 Task: Look for space in Lianyuan, China from 4th June, 2023 to 15th June, 2023 for 2 adults in price range Rs.10000 to Rs.15000. Place can be entire place with 1  bedroom having 1 bed and 1 bathroom. Property type can be house, flat, guest house, hotel. Booking option can be shelf check-in. Required host language is Chinese (Simplified).
Action: Mouse moved to (414, 187)
Screenshot: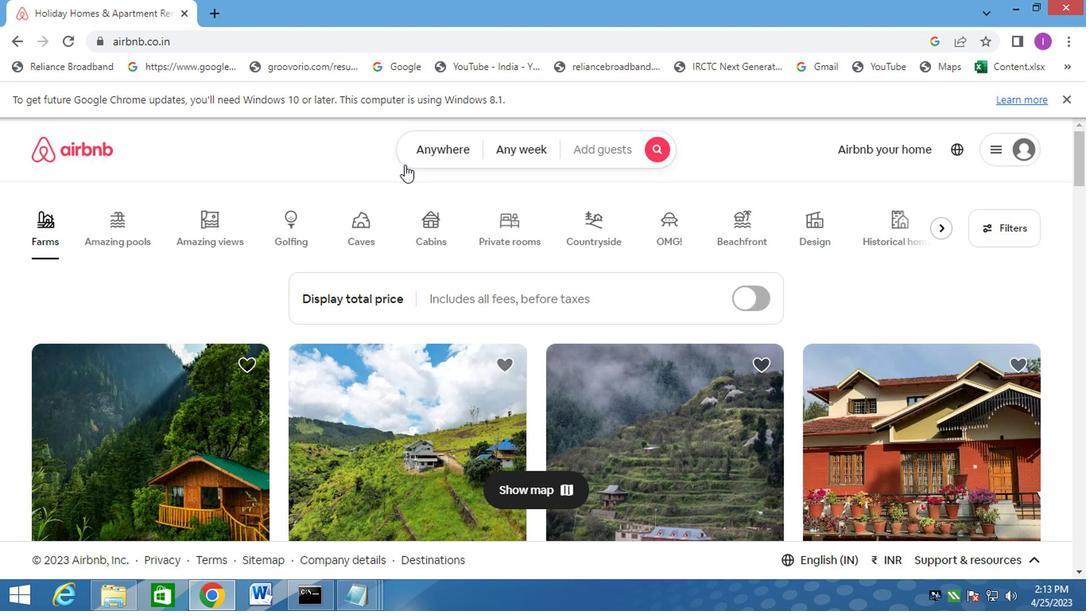 
Action: Mouse pressed left at (414, 187)
Screenshot: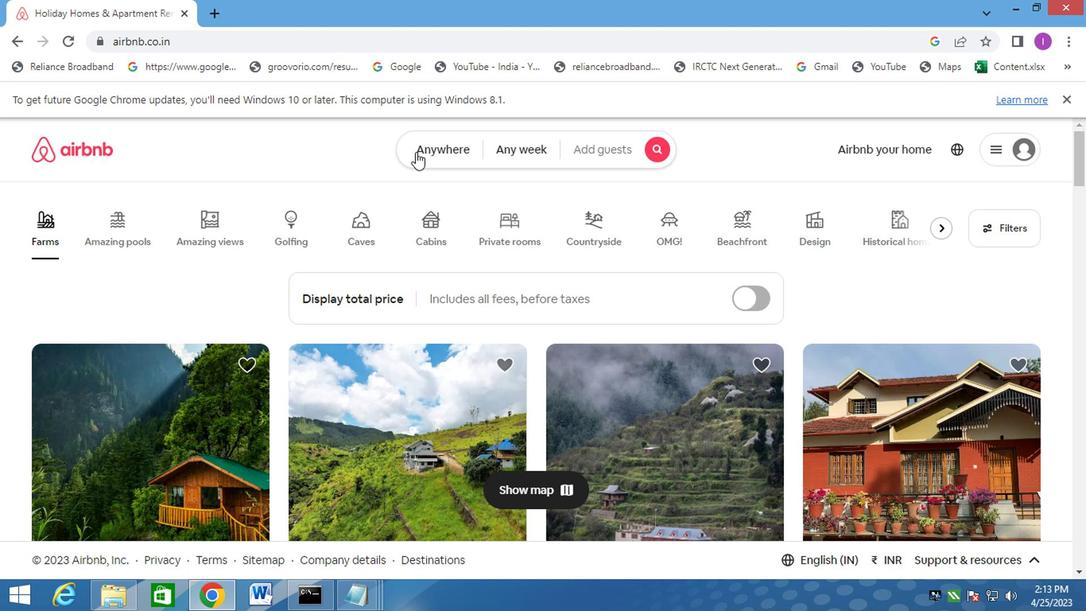 
Action: Mouse moved to (229, 230)
Screenshot: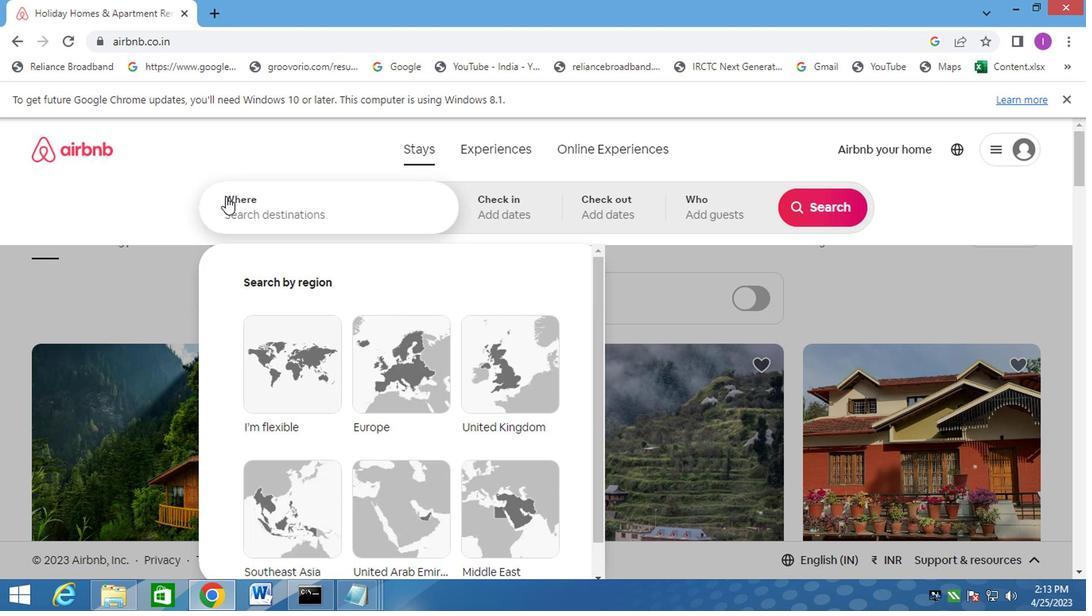 
Action: Mouse pressed left at (229, 230)
Screenshot: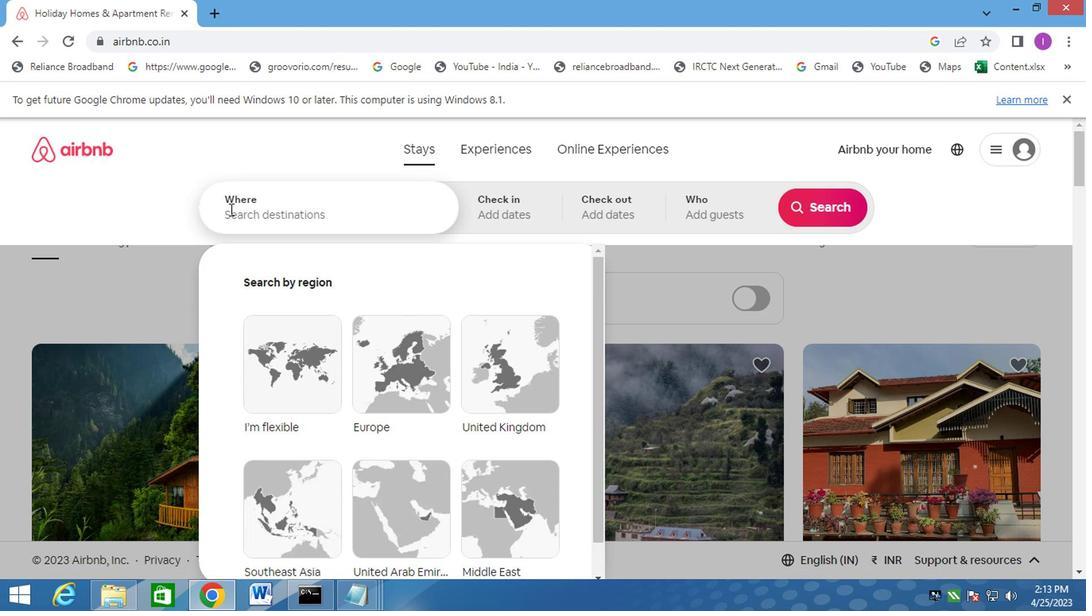 
Action: Mouse moved to (225, 236)
Screenshot: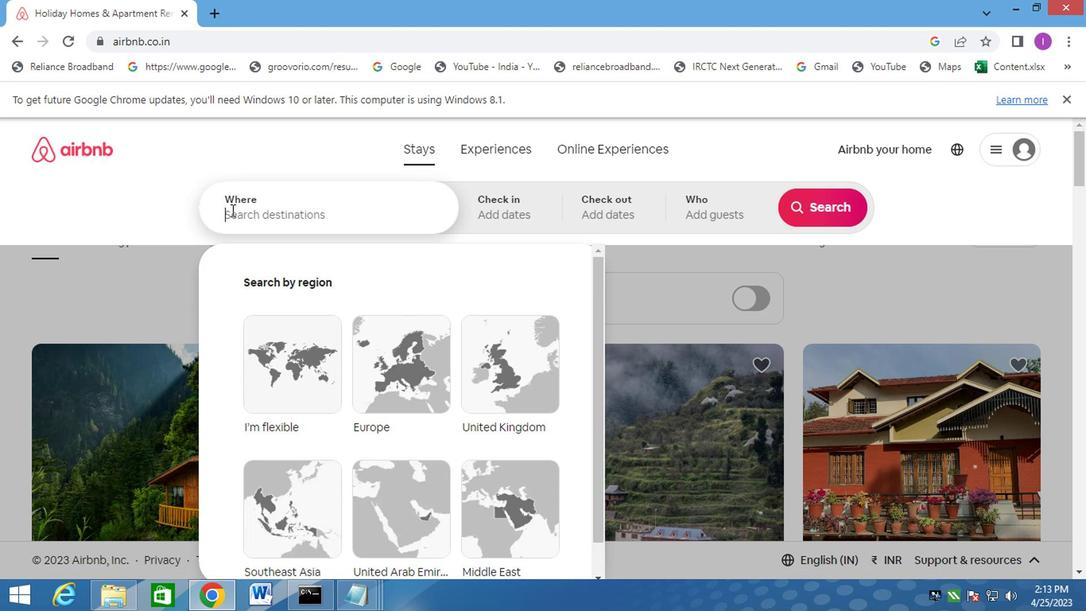 
Action: Key pressed <Key.shift>LIANYUAN
Screenshot: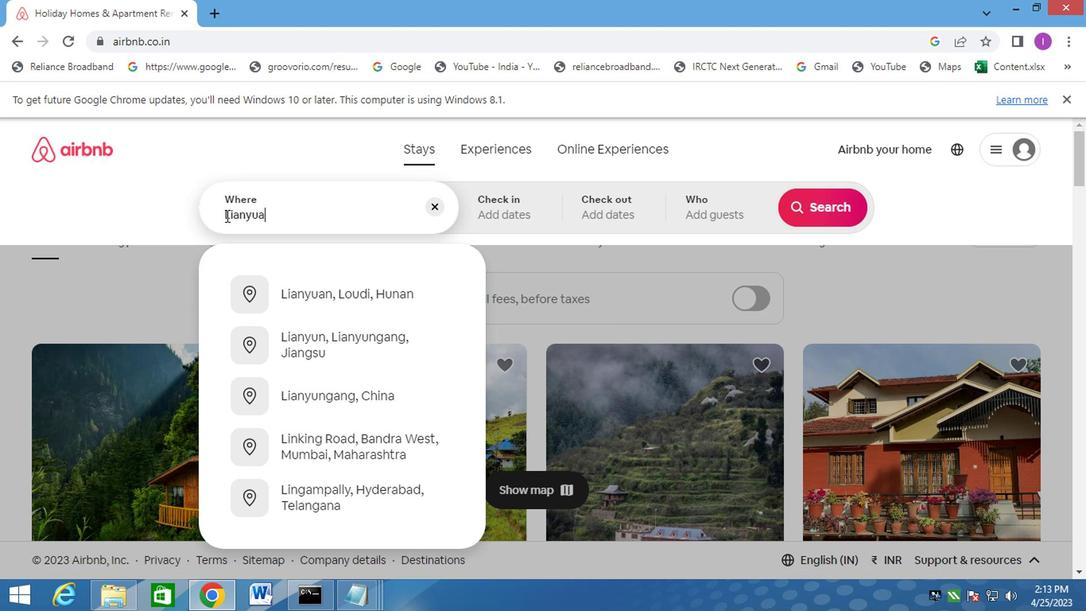 
Action: Mouse moved to (211, 243)
Screenshot: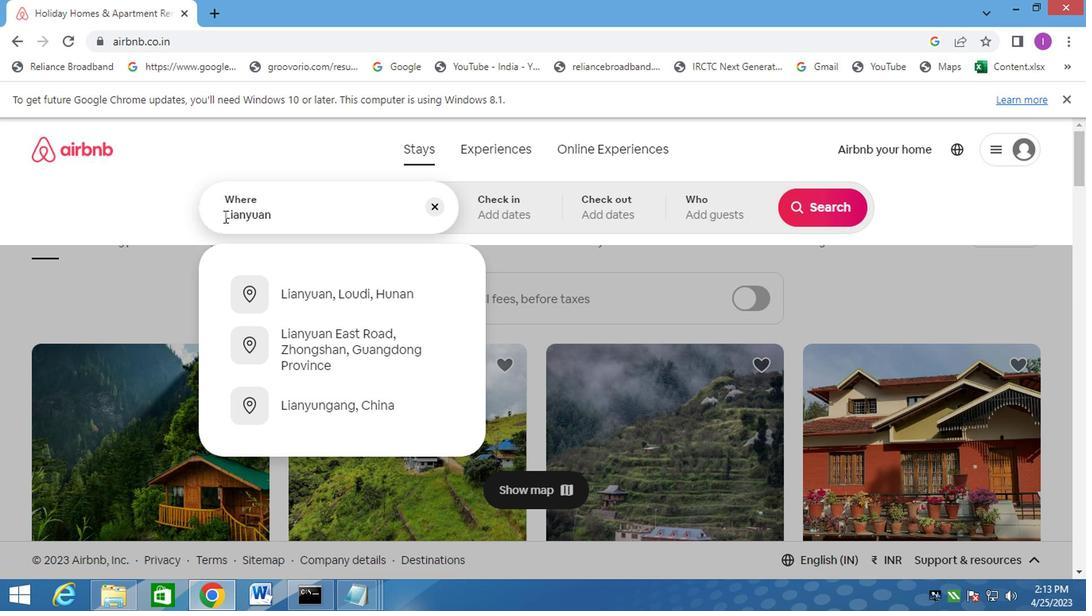 
Action: Key pressed ,CHINA
Screenshot: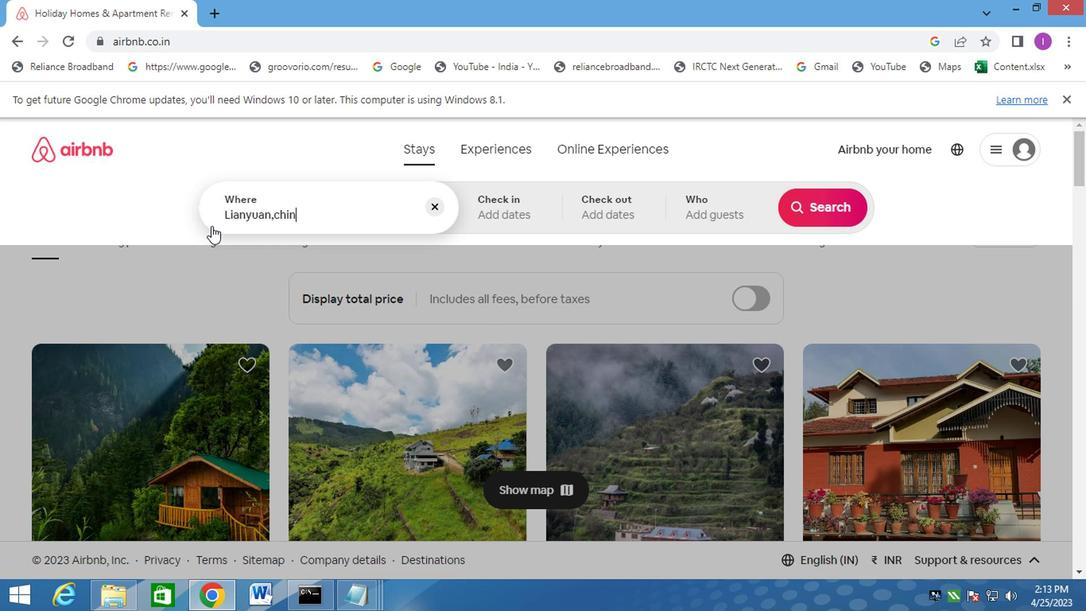 
Action: Mouse moved to (495, 228)
Screenshot: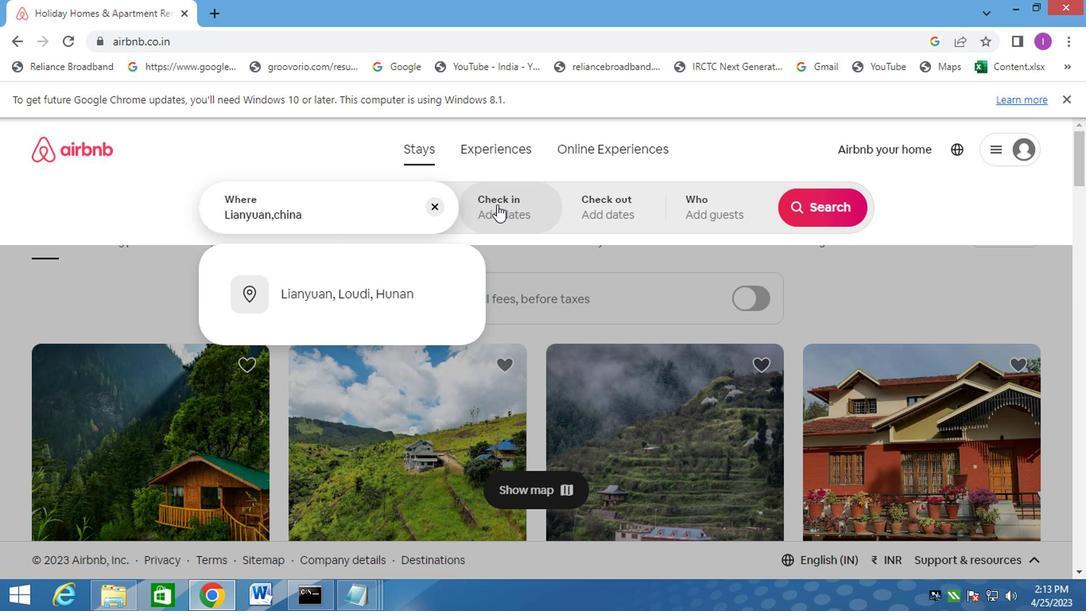
Action: Mouse pressed left at (495, 228)
Screenshot: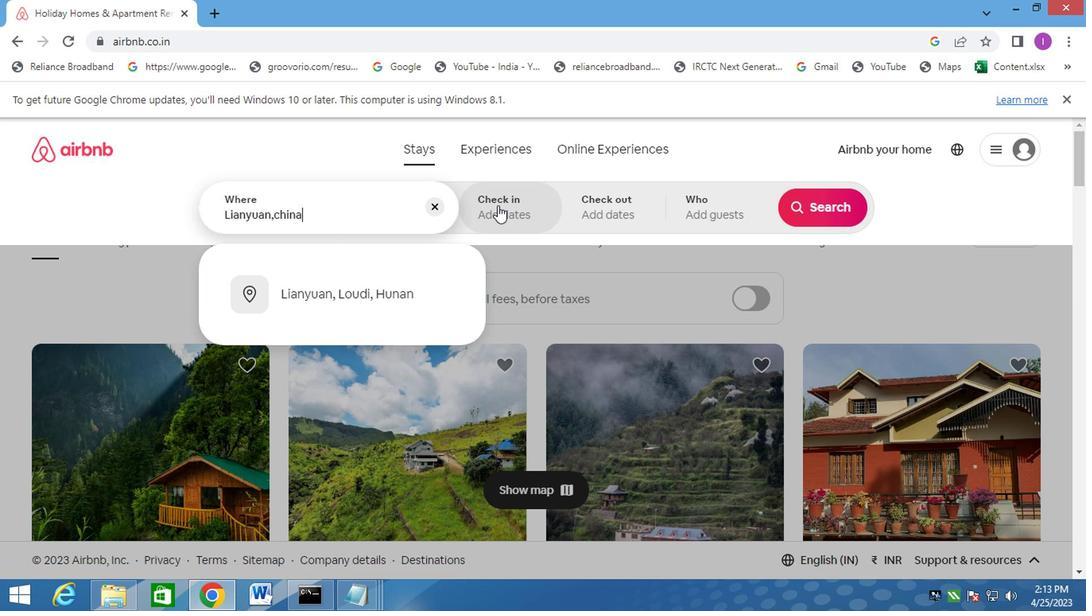 
Action: Mouse moved to (803, 328)
Screenshot: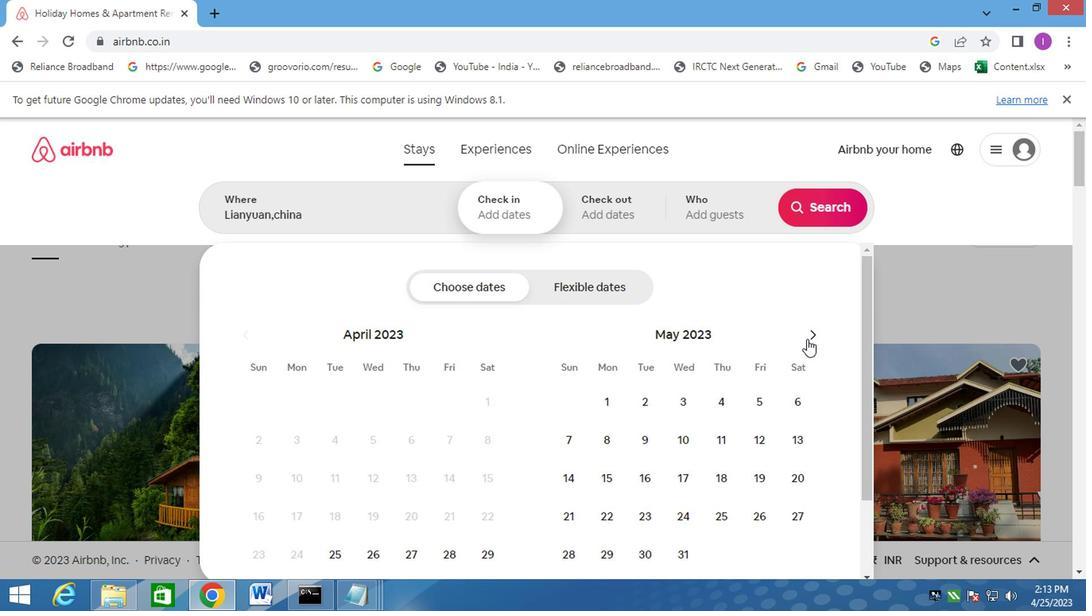 
Action: Mouse pressed left at (803, 328)
Screenshot: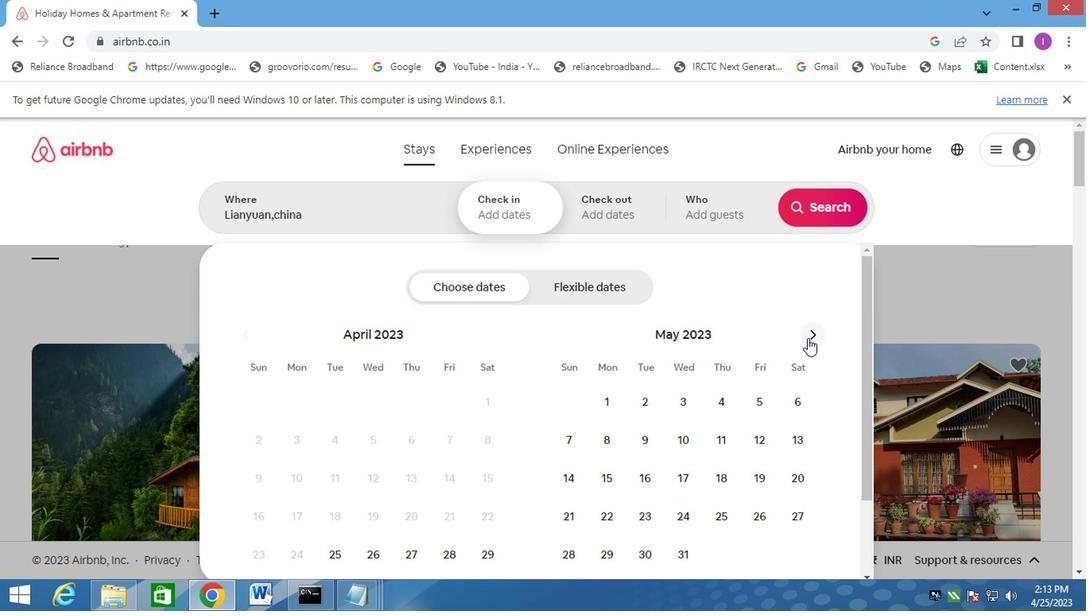 
Action: Mouse pressed left at (803, 328)
Screenshot: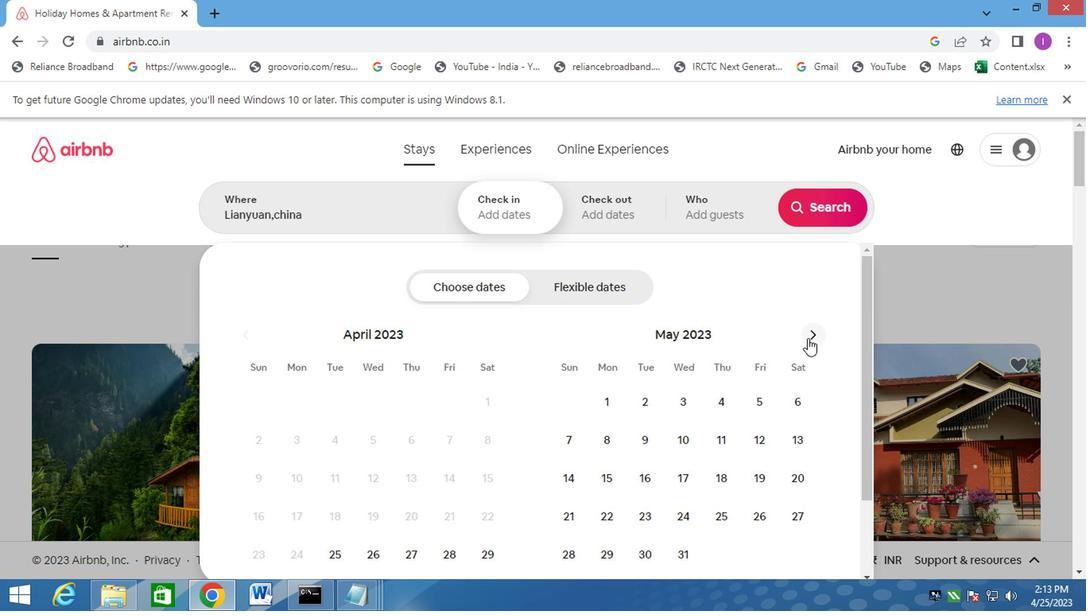 
Action: Mouse moved to (563, 403)
Screenshot: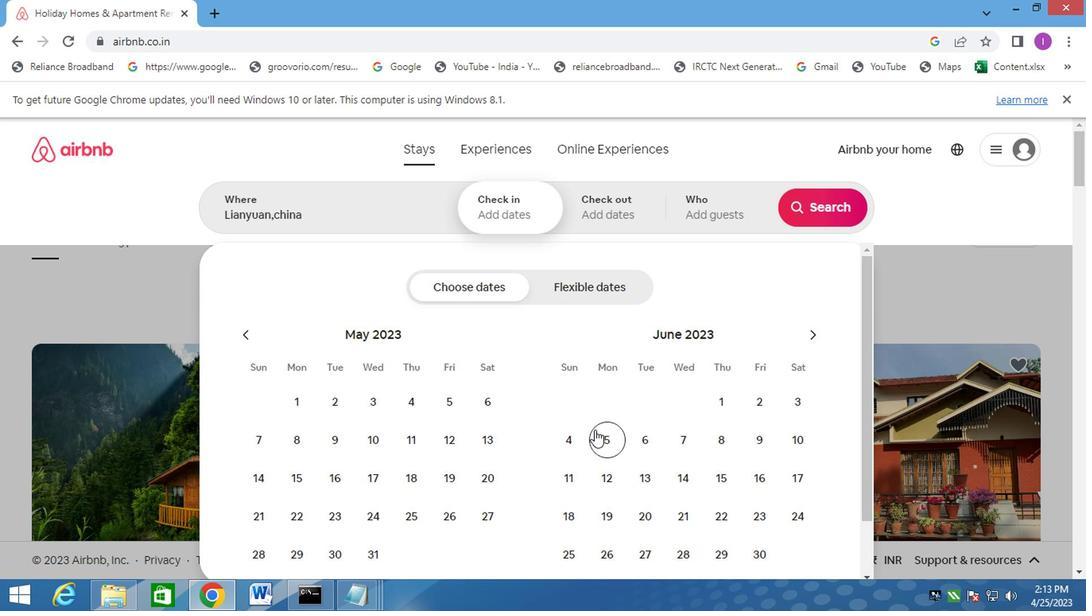 
Action: Mouse pressed left at (563, 403)
Screenshot: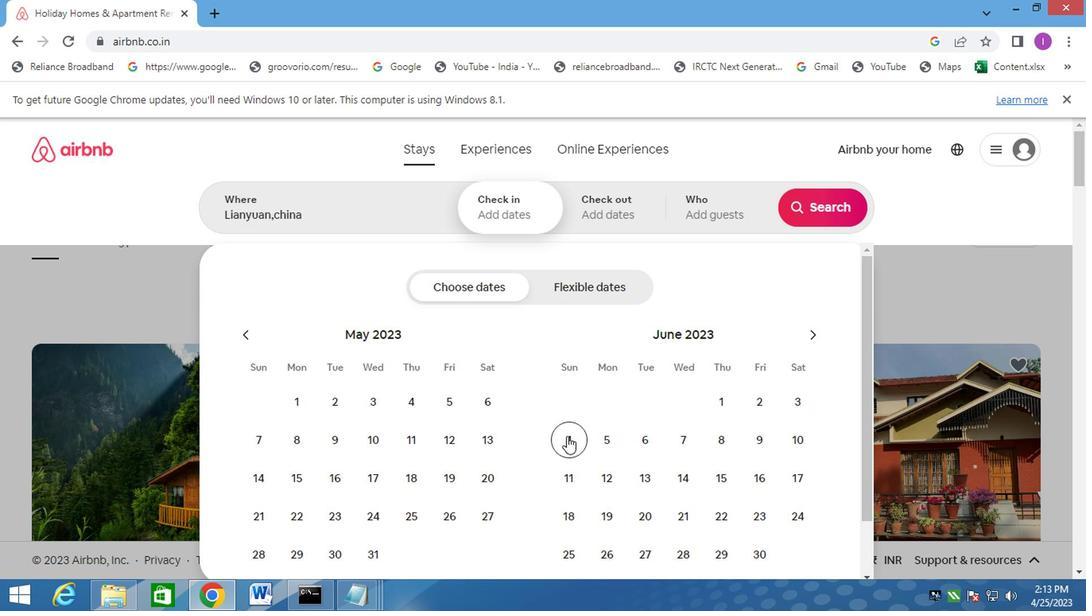 
Action: Mouse moved to (720, 435)
Screenshot: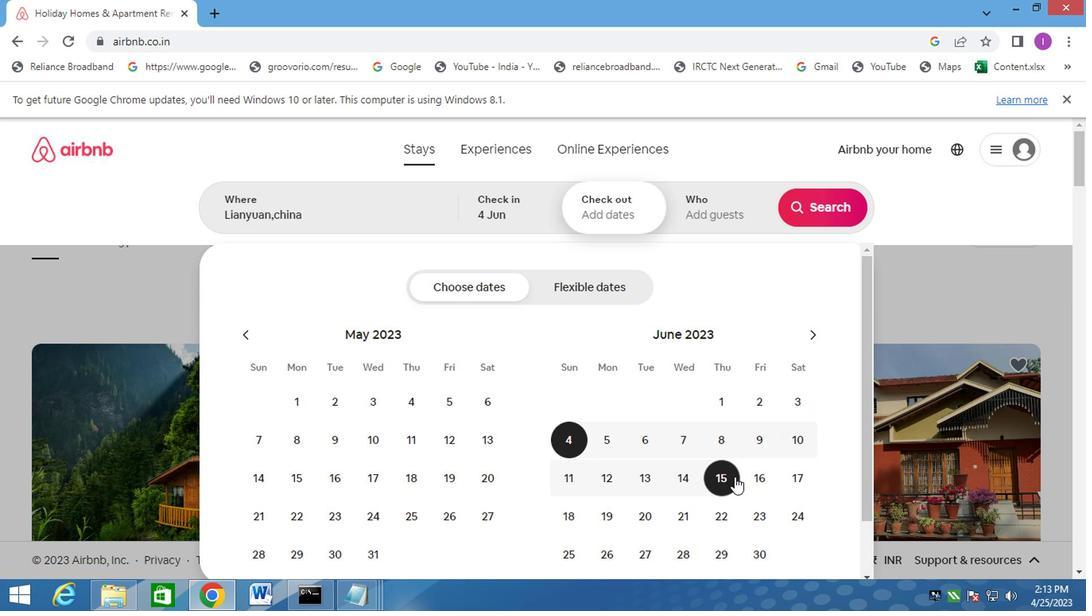 
Action: Mouse pressed left at (720, 435)
Screenshot: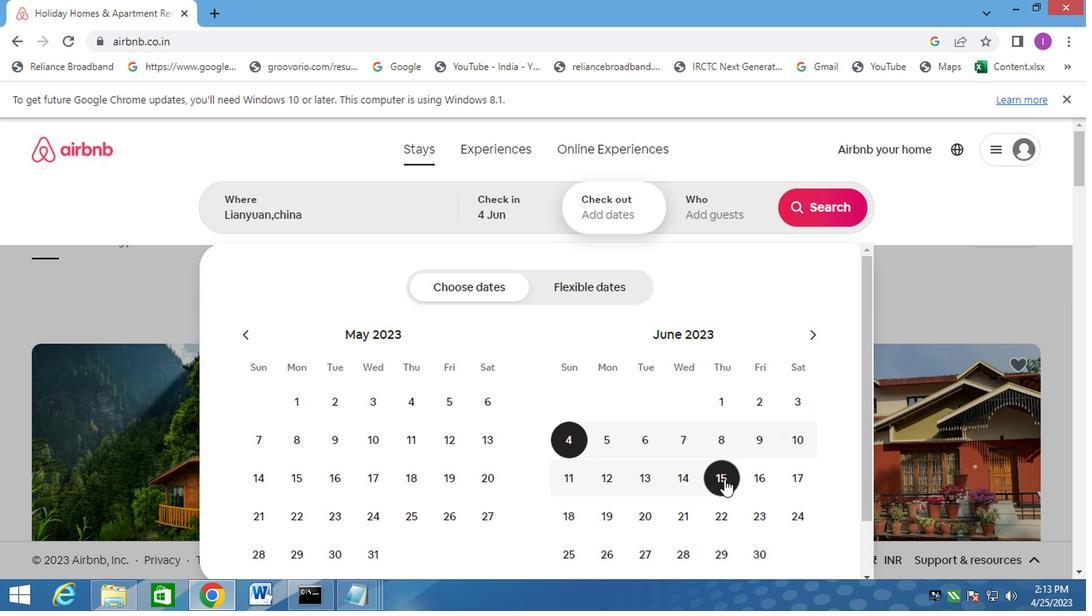 
Action: Mouse moved to (722, 238)
Screenshot: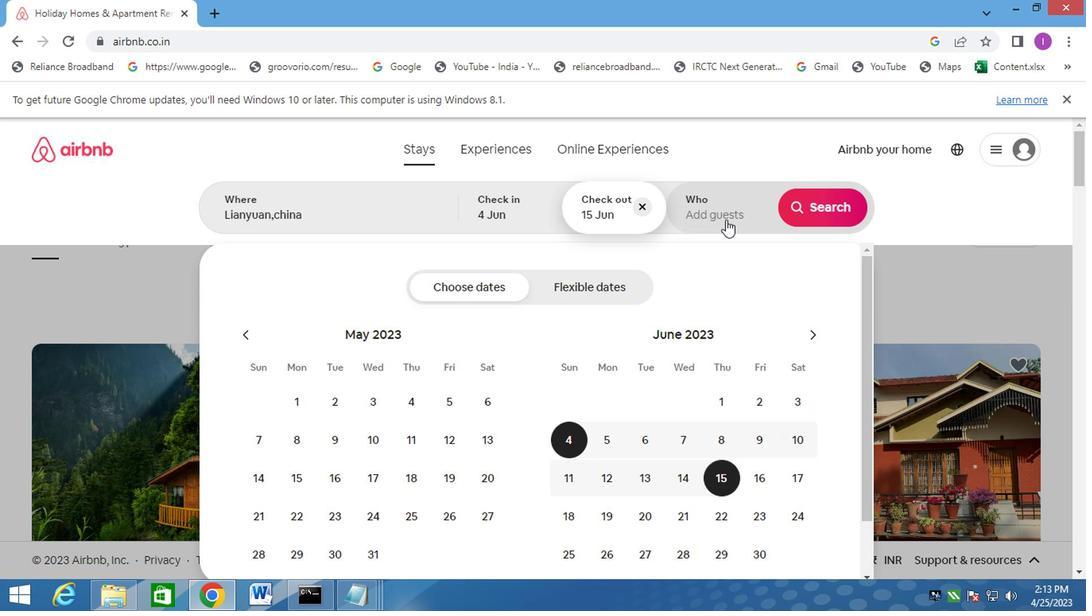 
Action: Mouse pressed left at (722, 238)
Screenshot: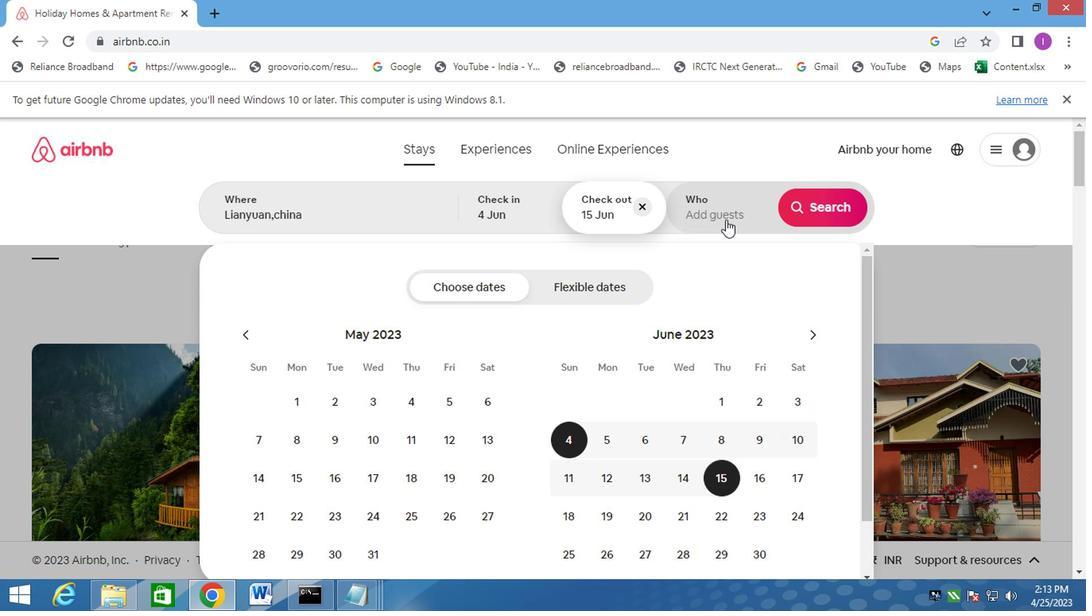 
Action: Mouse moved to (823, 288)
Screenshot: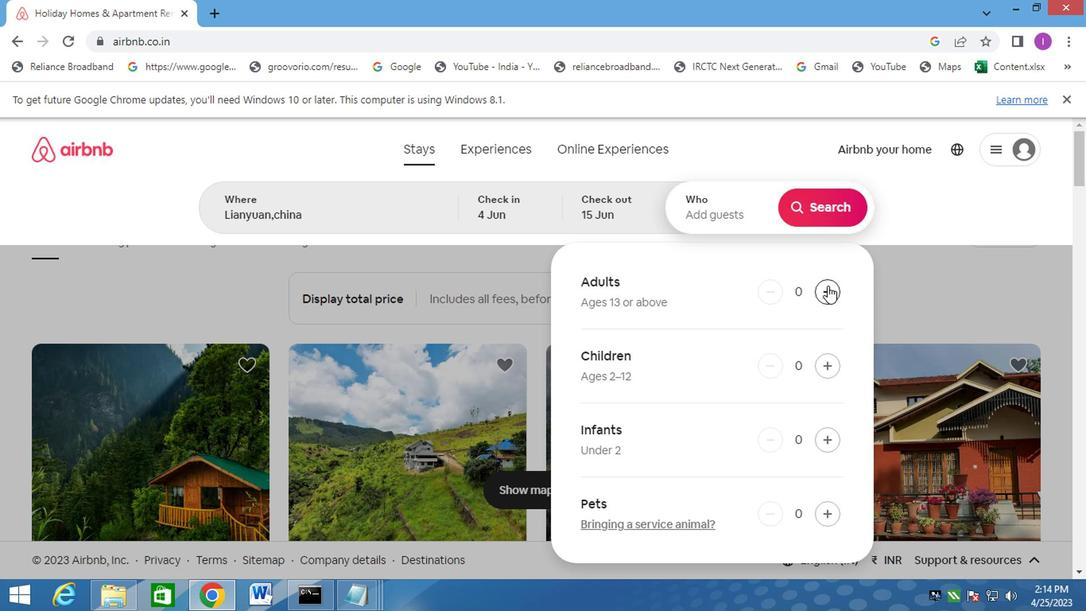 
Action: Mouse pressed left at (823, 288)
Screenshot: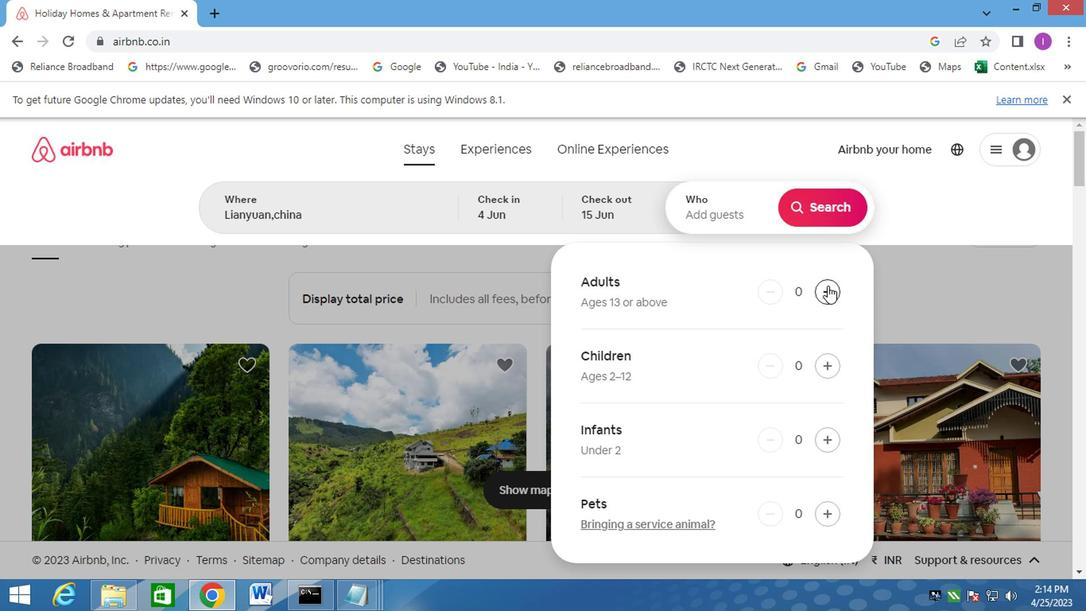 
Action: Mouse pressed left at (823, 288)
Screenshot: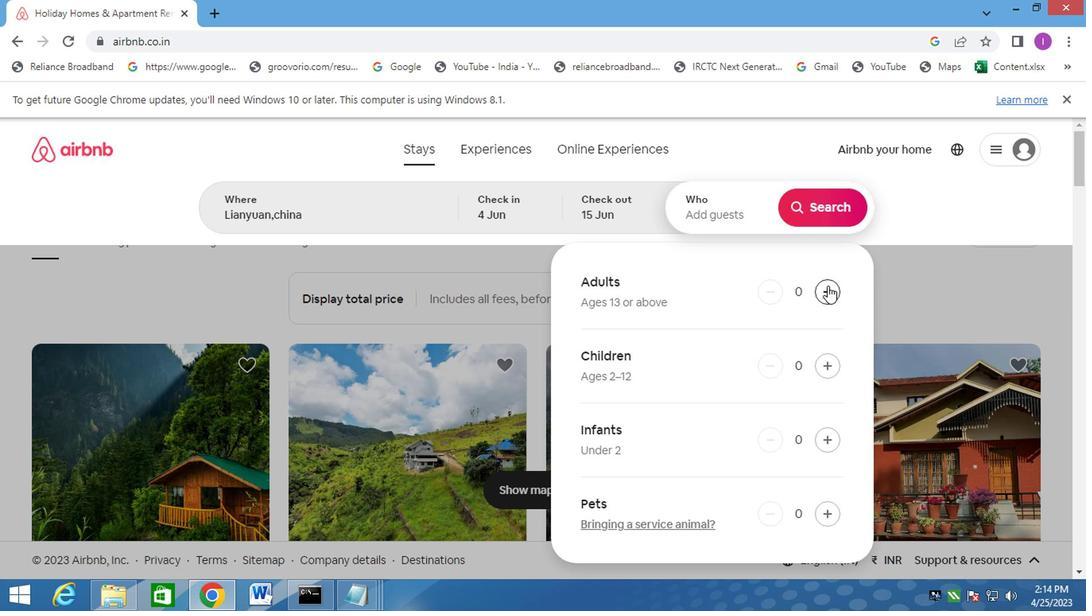 
Action: Mouse moved to (826, 237)
Screenshot: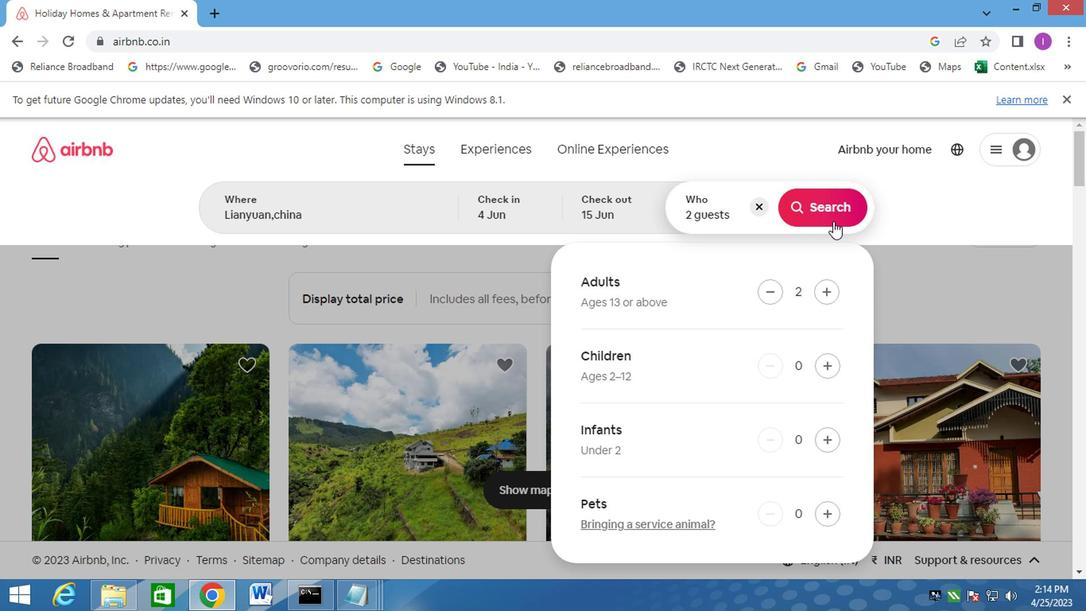 
Action: Mouse pressed left at (826, 237)
Screenshot: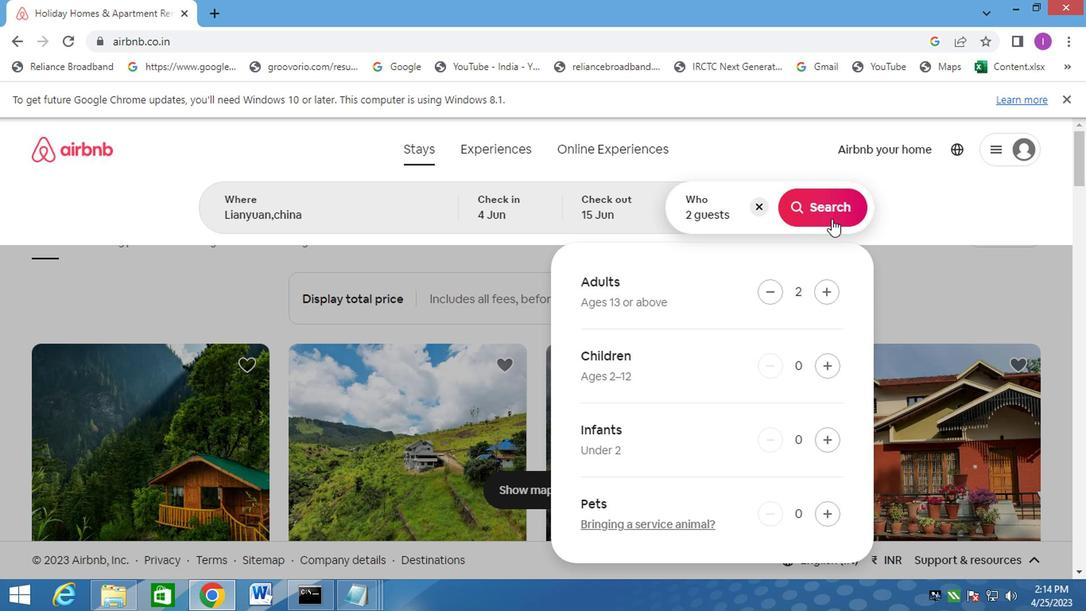 
Action: Mouse moved to (1014, 191)
Screenshot: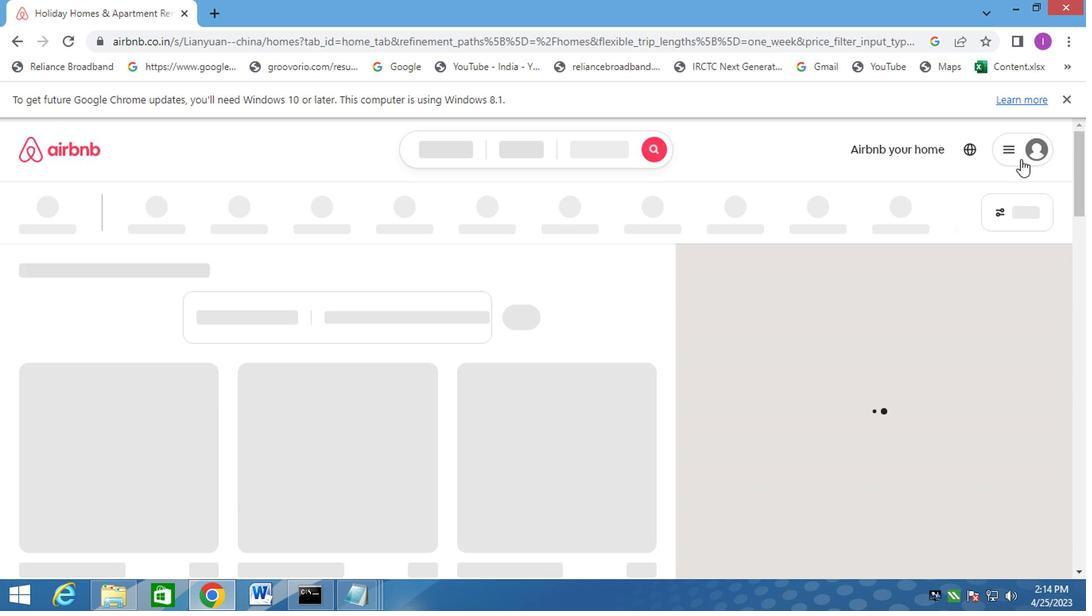 
Action: Mouse pressed left at (1014, 191)
Screenshot: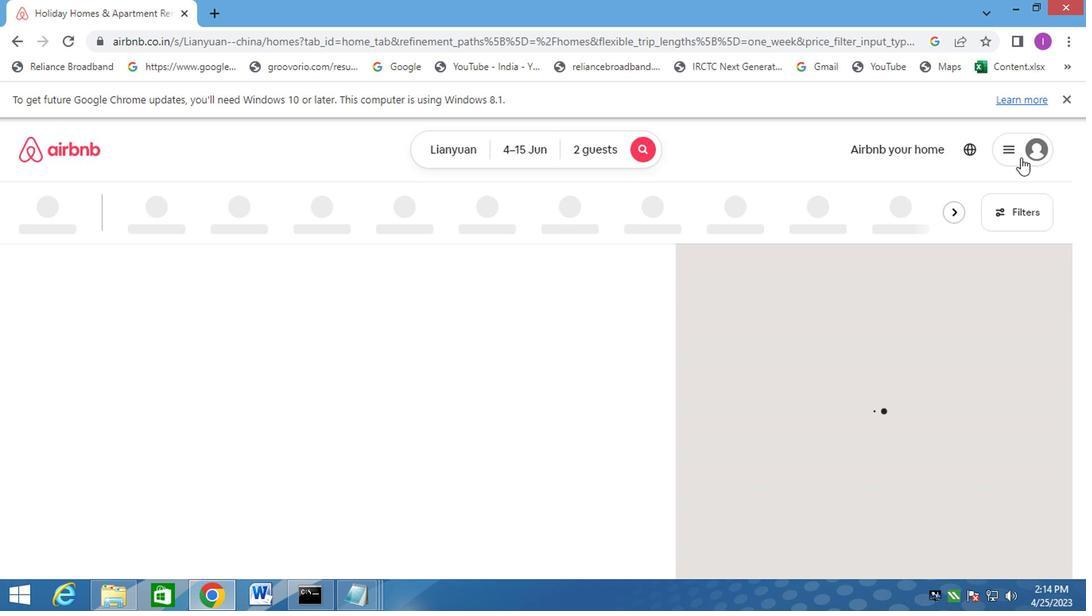 
Action: Mouse moved to (780, 201)
Screenshot: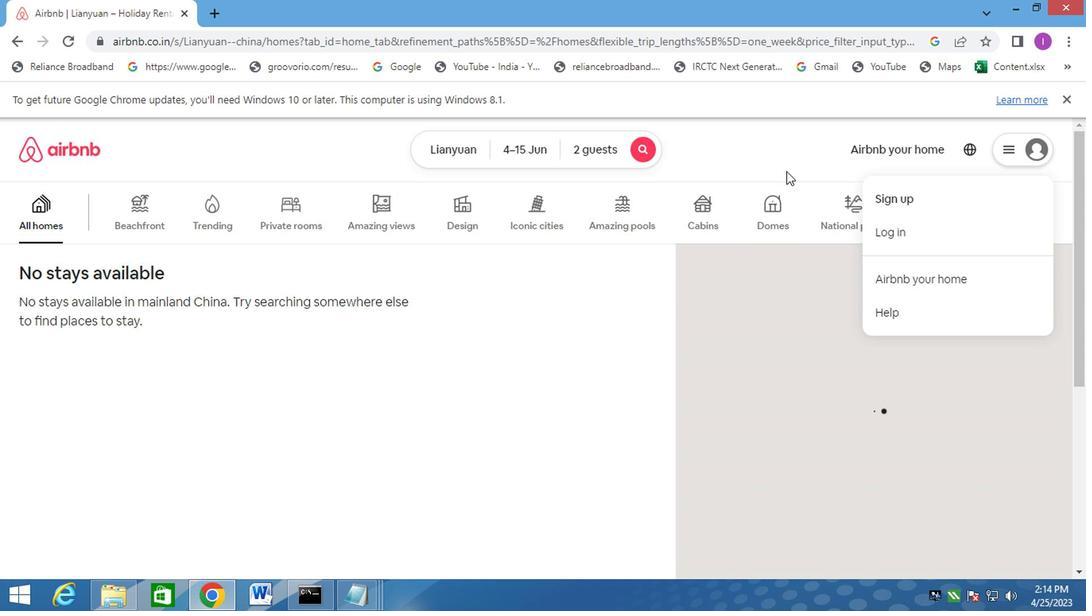
Action: Mouse pressed left at (780, 201)
Screenshot: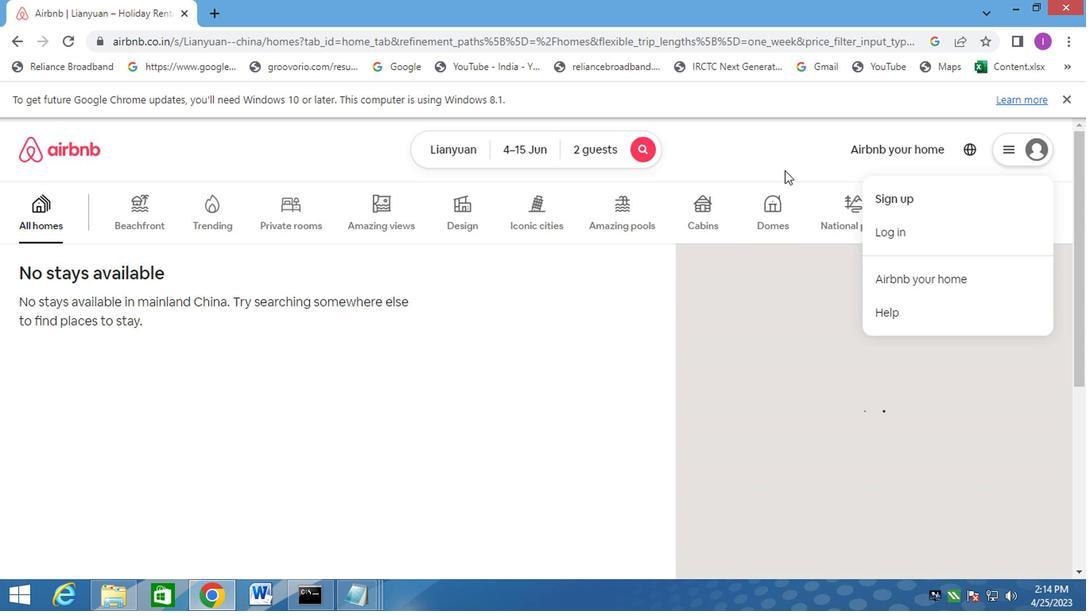 
Action: Mouse moved to (1022, 229)
Screenshot: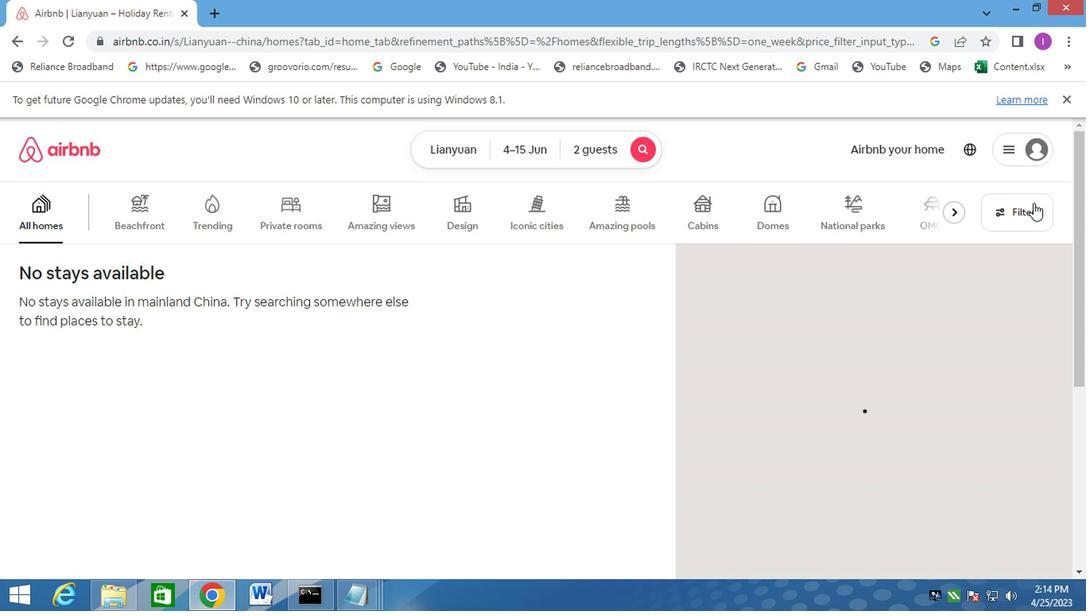 
Action: Mouse pressed left at (1022, 229)
Screenshot: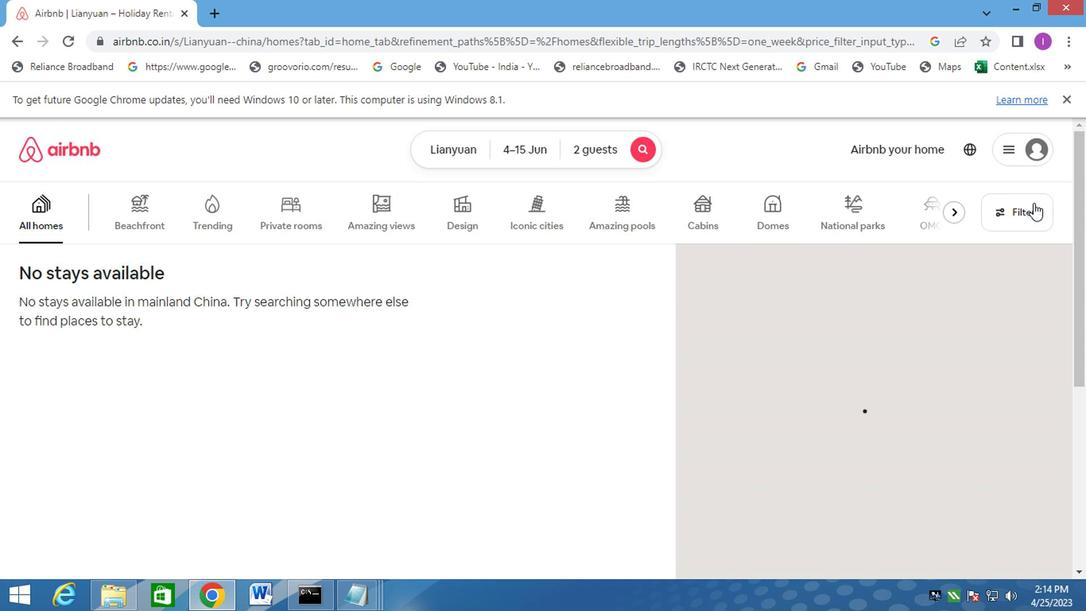 
Action: Mouse moved to (356, 313)
Screenshot: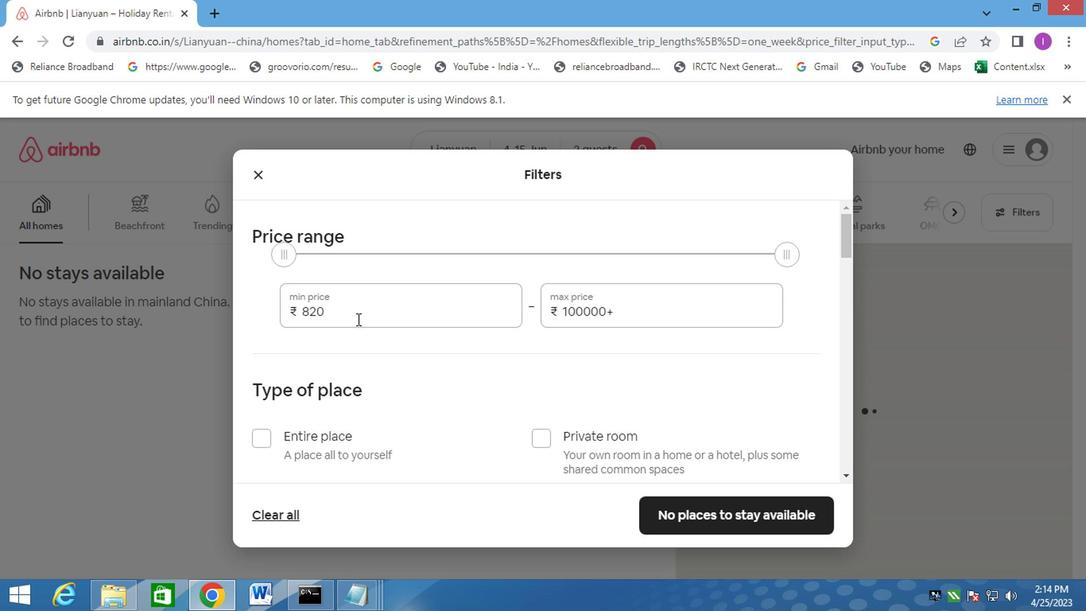 
Action: Mouse pressed left at (356, 313)
Screenshot: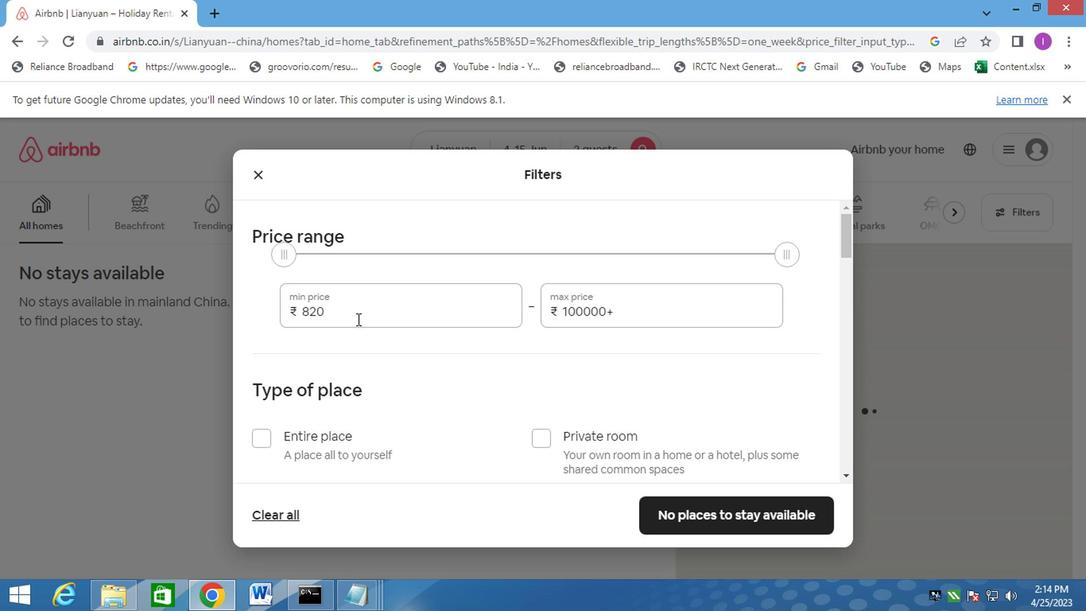 
Action: Mouse moved to (296, 311)
Screenshot: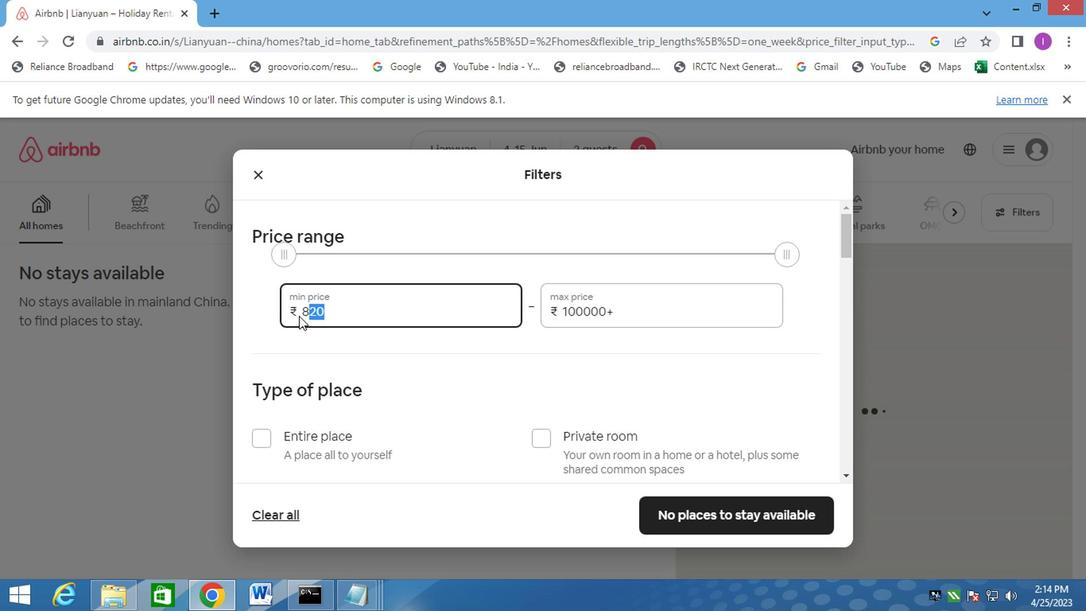 
Action: Mouse pressed left at (296, 311)
Screenshot: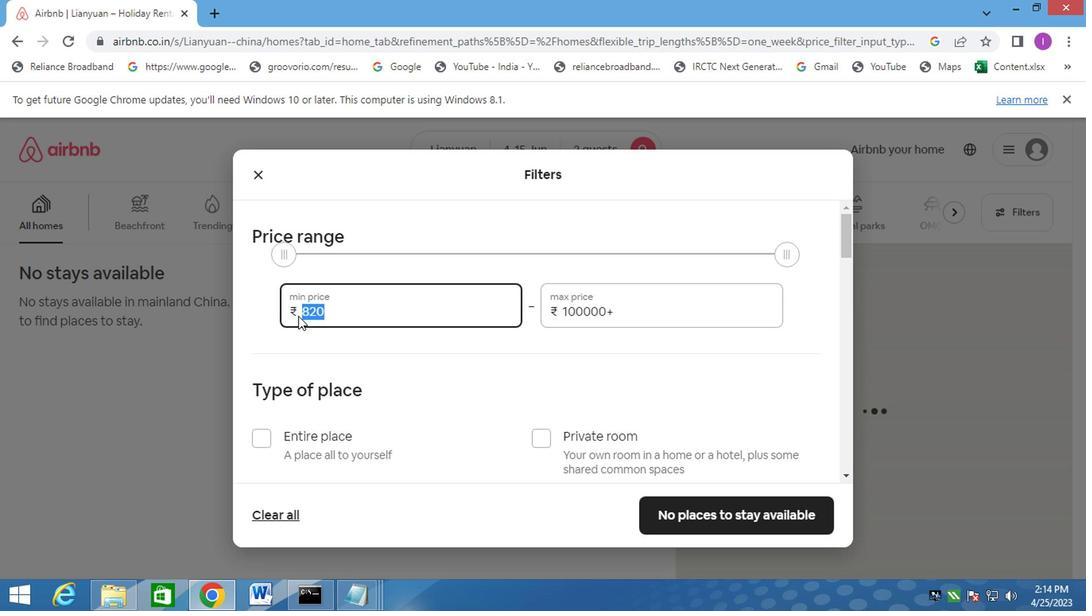 
Action: Mouse moved to (297, 309)
Screenshot: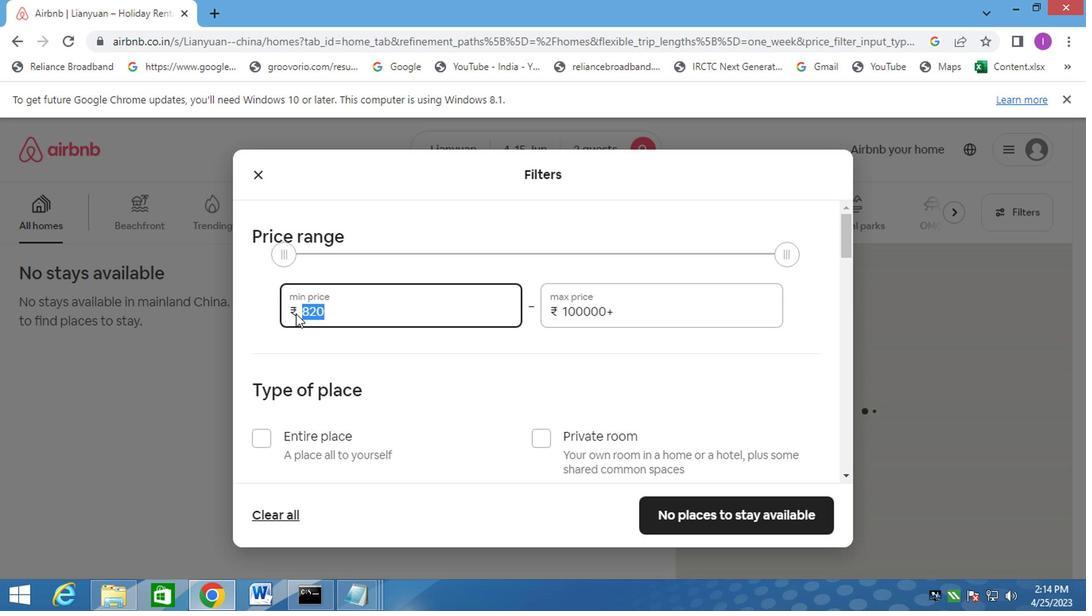 
Action: Key pressed 10000
Screenshot: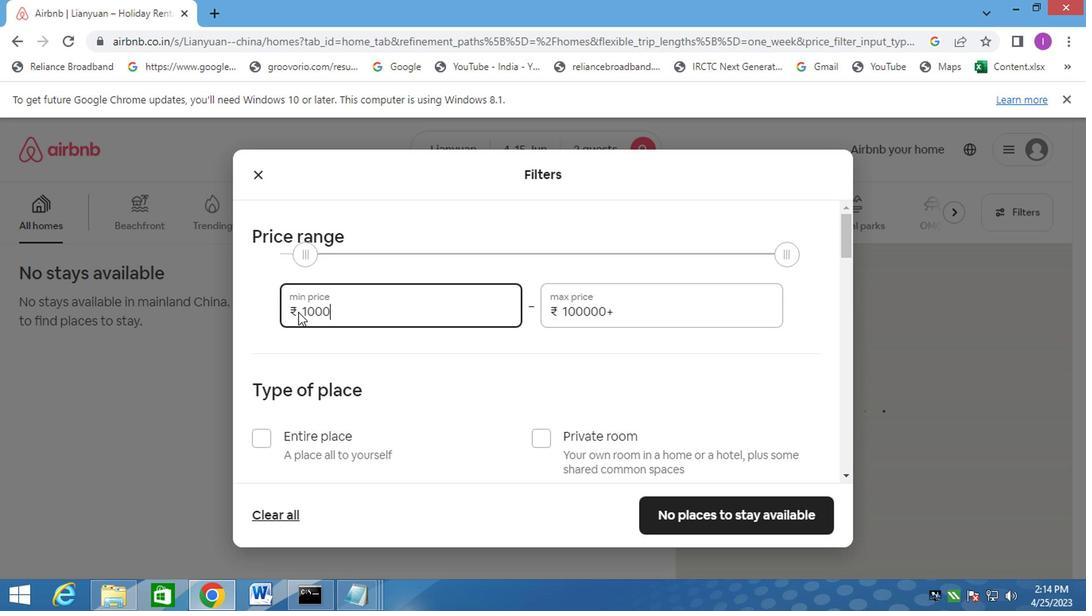 
Action: Mouse moved to (640, 309)
Screenshot: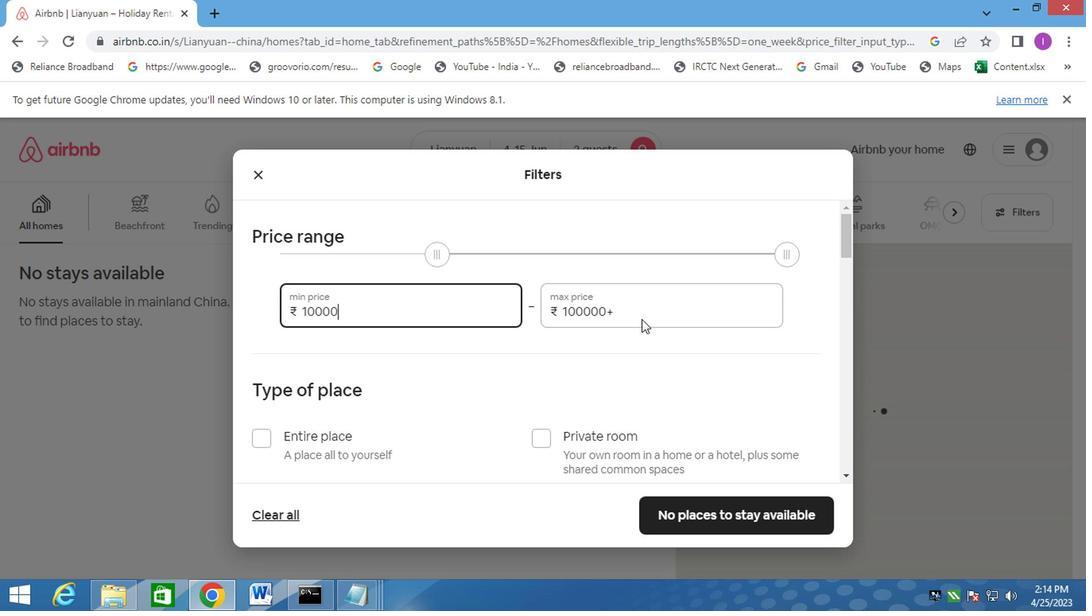 
Action: Mouse pressed left at (640, 309)
Screenshot: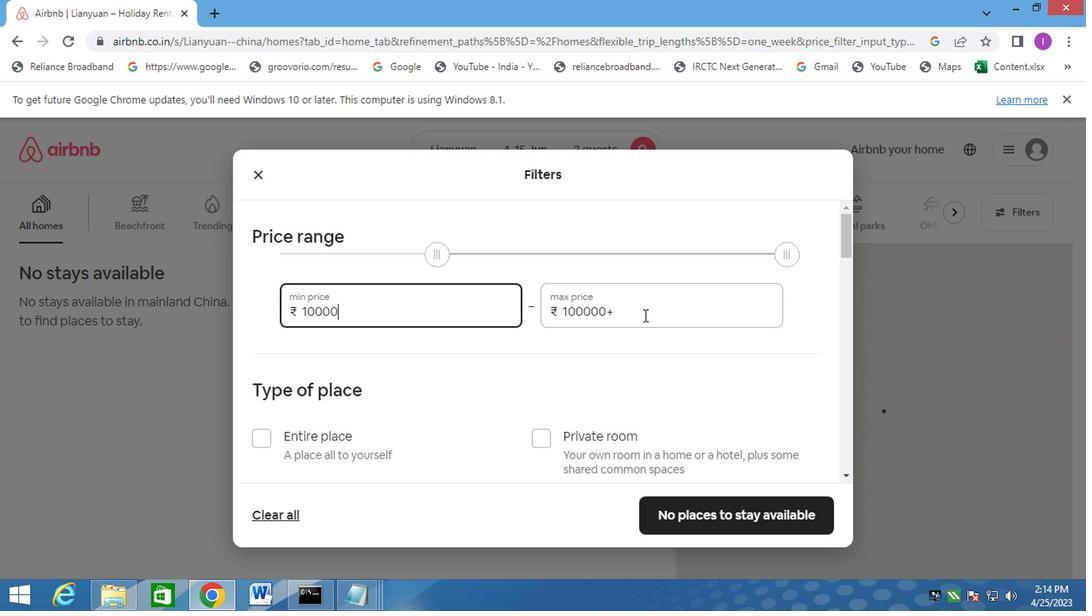 
Action: Mouse moved to (549, 306)
Screenshot: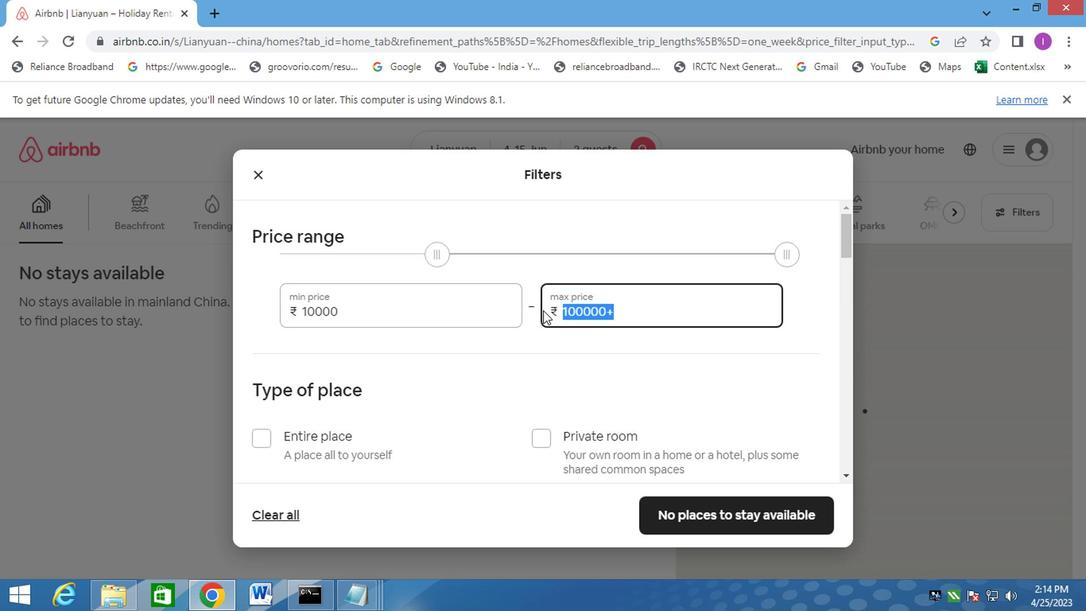 
Action: Key pressed 15000
Screenshot: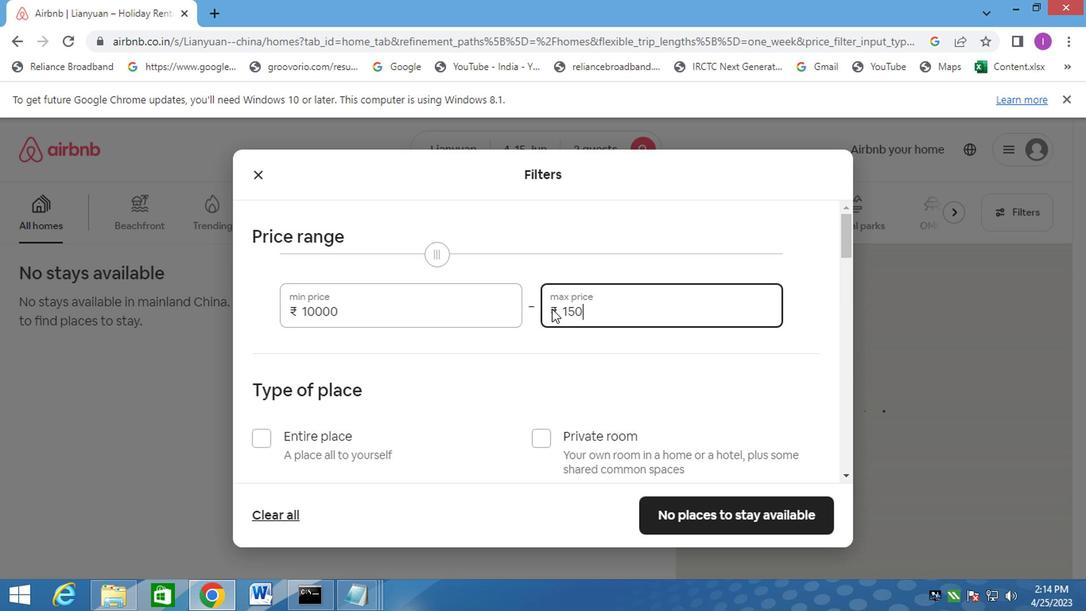 
Action: Mouse moved to (262, 395)
Screenshot: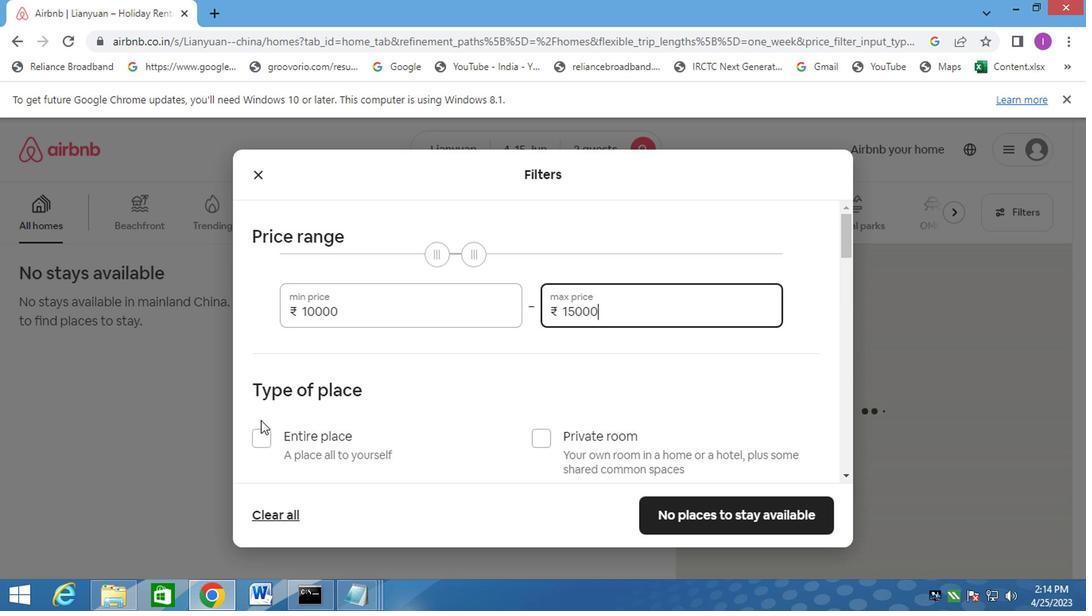 
Action: Mouse pressed left at (262, 395)
Screenshot: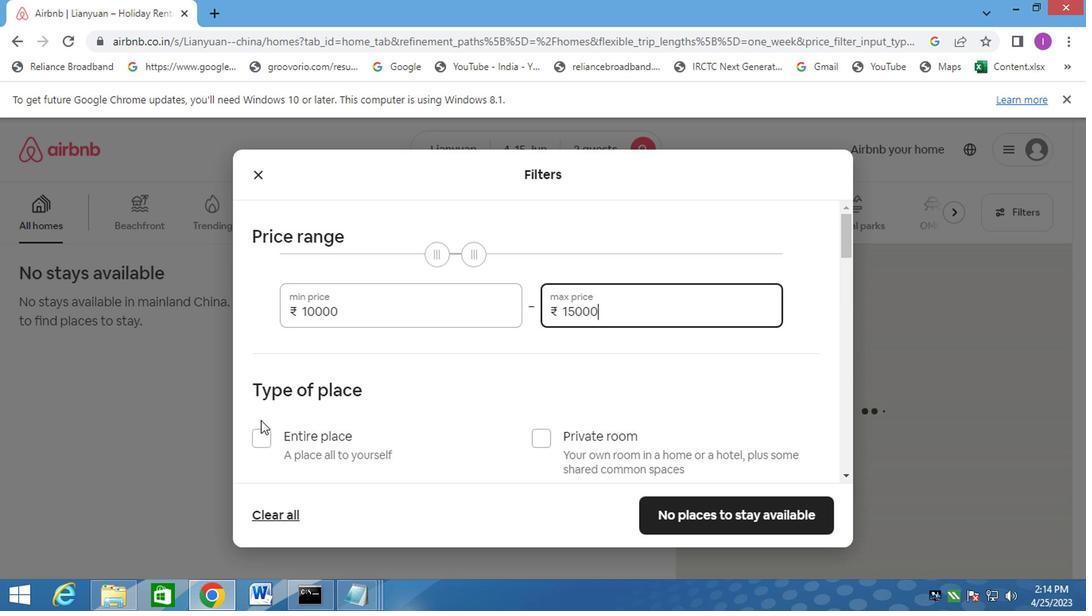 
Action: Mouse moved to (270, 401)
Screenshot: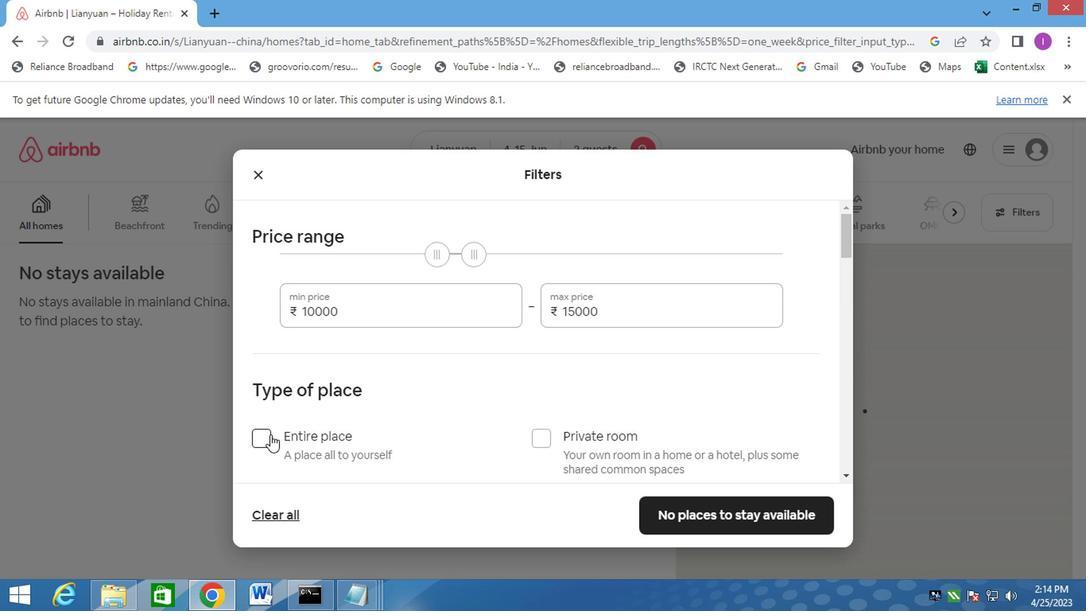 
Action: Mouse pressed left at (270, 401)
Screenshot: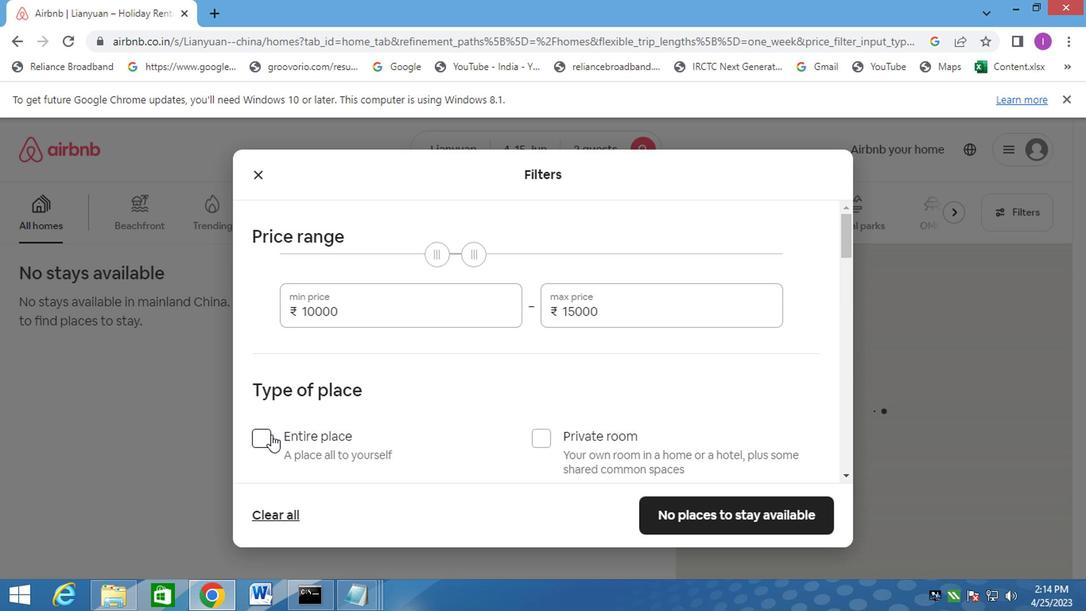 
Action: Mouse moved to (631, 301)
Screenshot: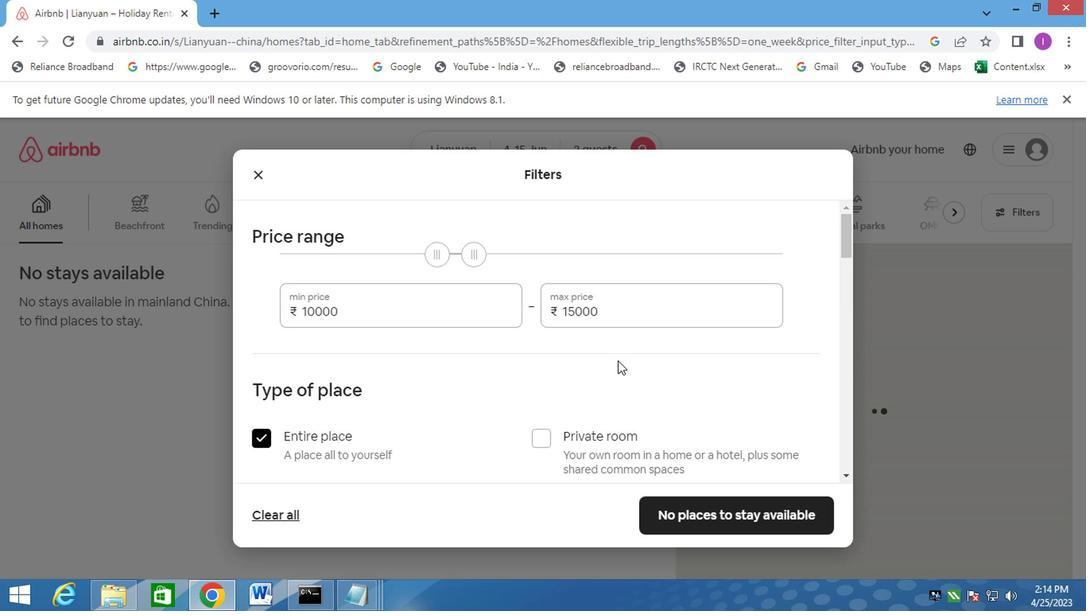 
Action: Mouse scrolled (631, 301) with delta (0, 0)
Screenshot: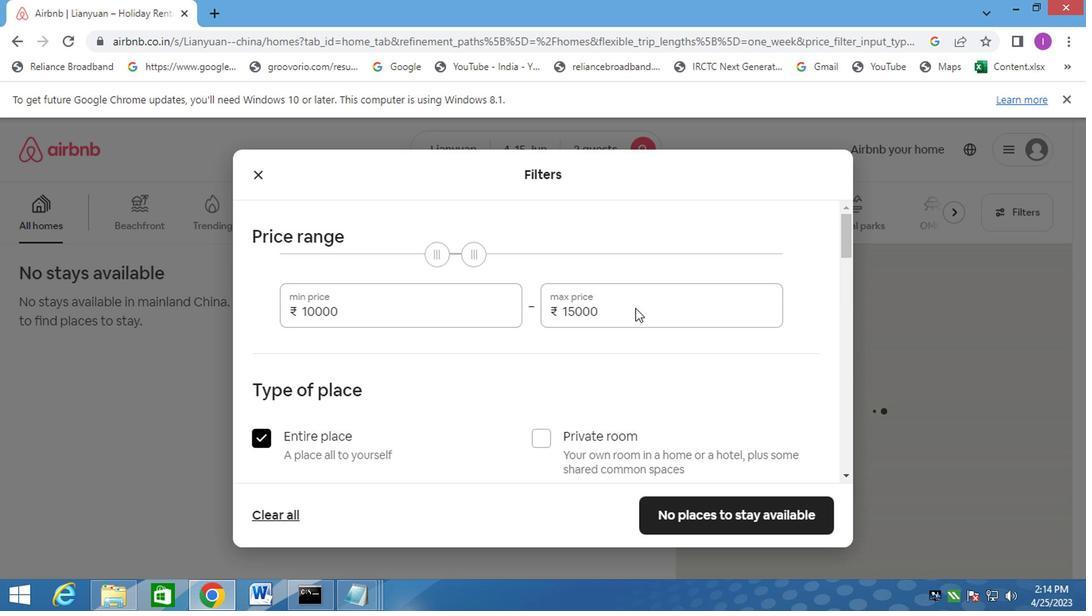 
Action: Mouse scrolled (631, 301) with delta (0, 0)
Screenshot: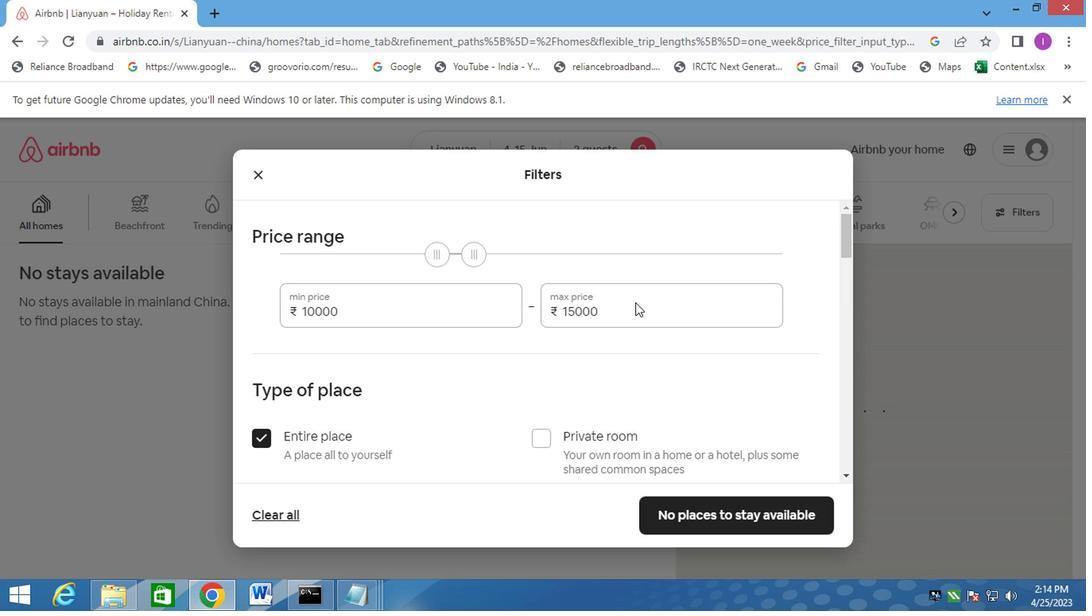 
Action: Mouse moved to (520, 306)
Screenshot: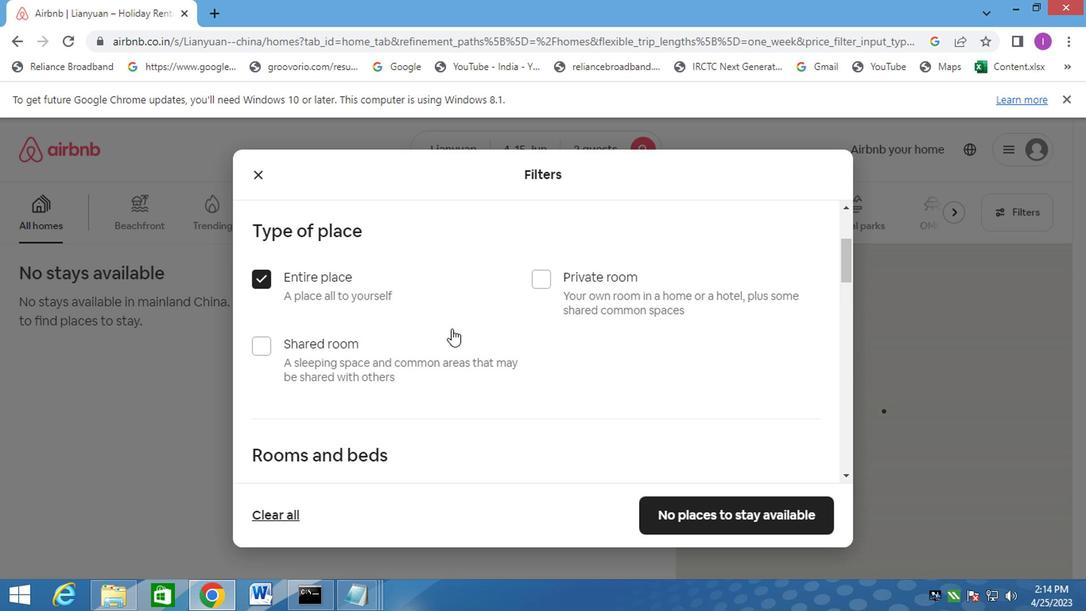 
Action: Mouse scrolled (520, 305) with delta (0, 0)
Screenshot: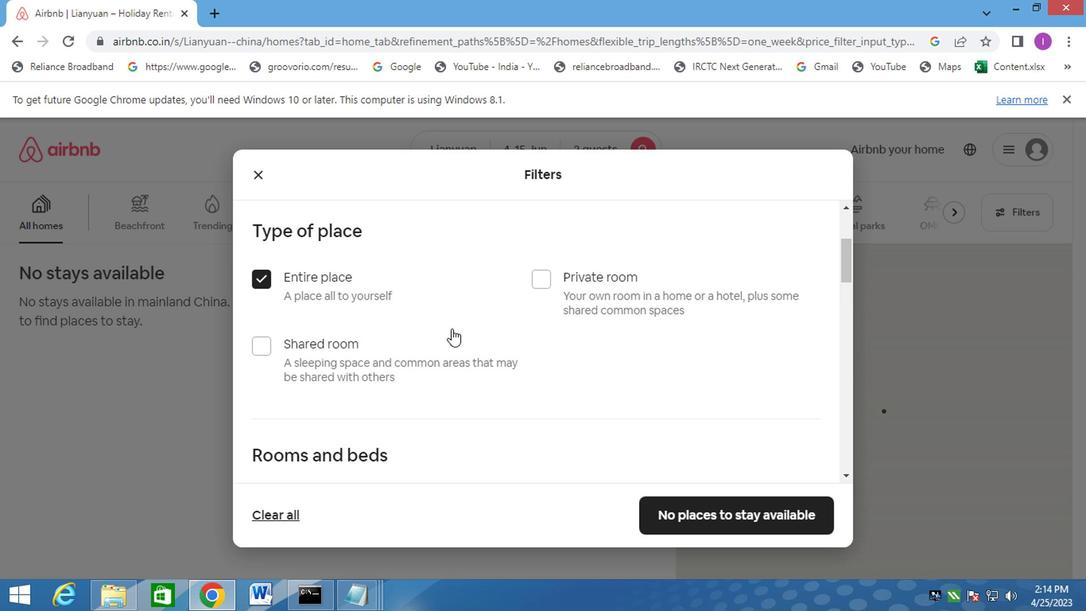 
Action: Mouse moved to (530, 307)
Screenshot: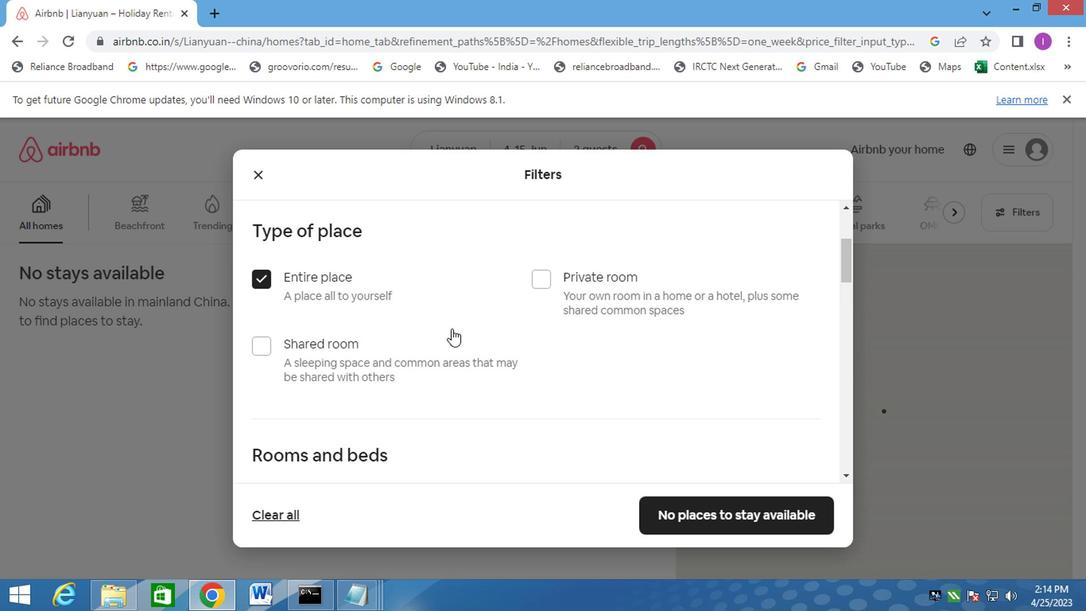 
Action: Mouse scrolled (530, 306) with delta (0, 0)
Screenshot: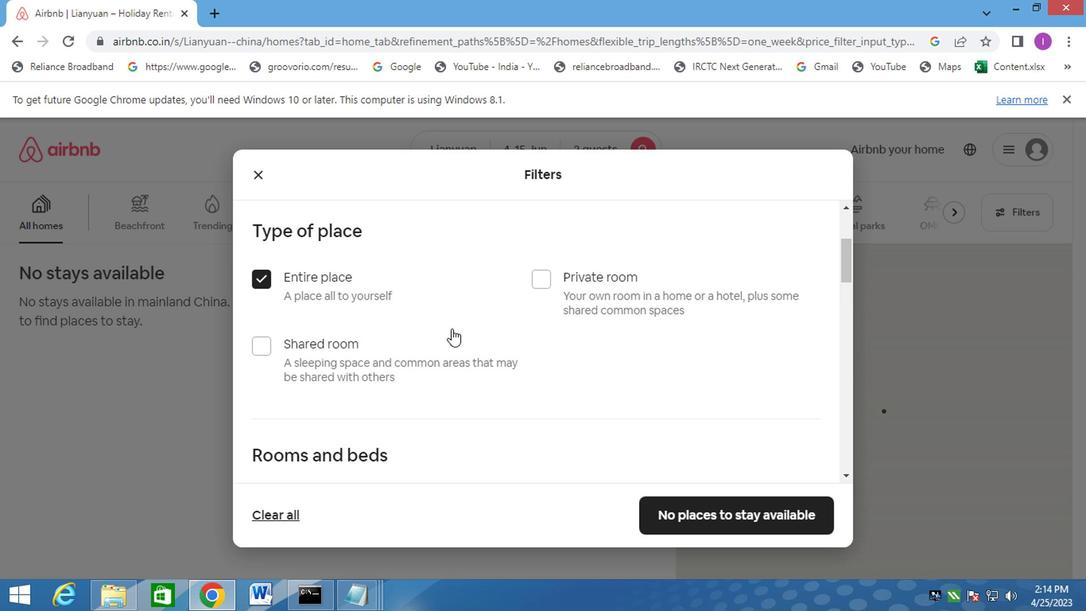 
Action: Mouse moved to (541, 311)
Screenshot: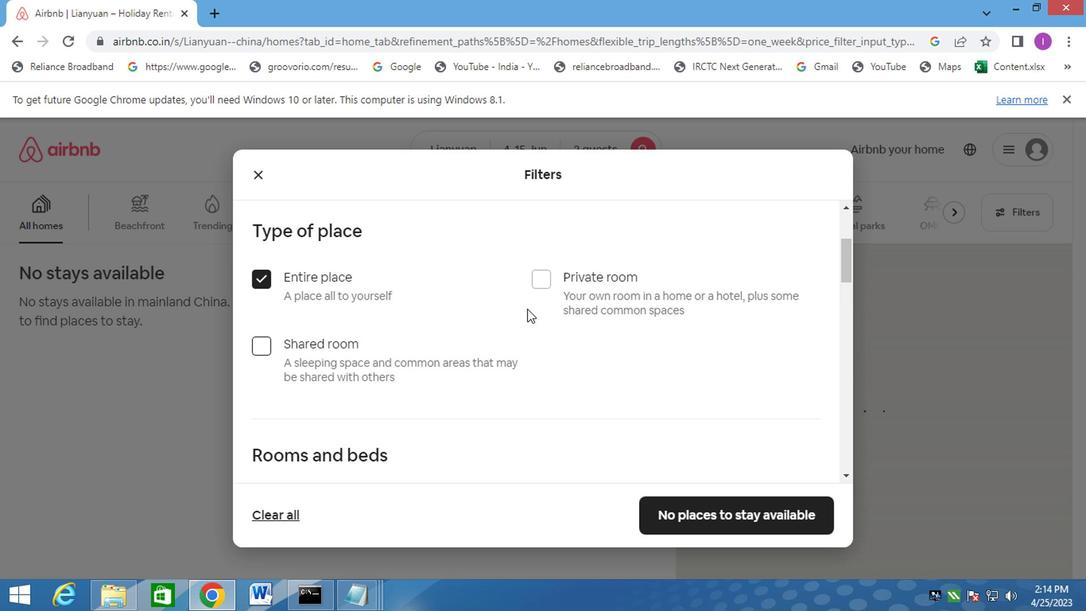 
Action: Mouse scrolled (541, 311) with delta (0, 0)
Screenshot: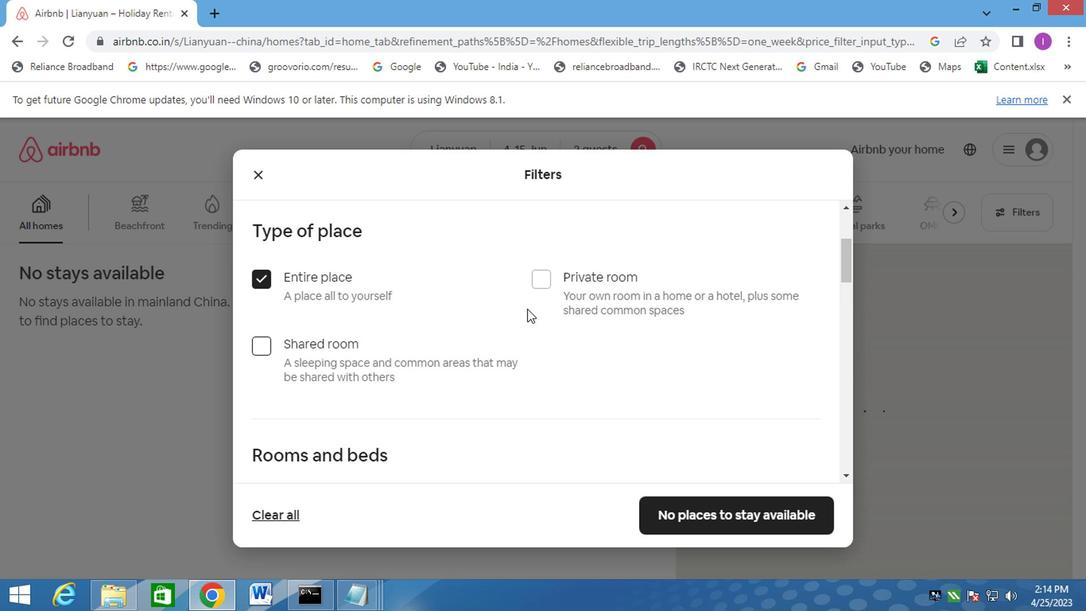 
Action: Mouse moved to (344, 297)
Screenshot: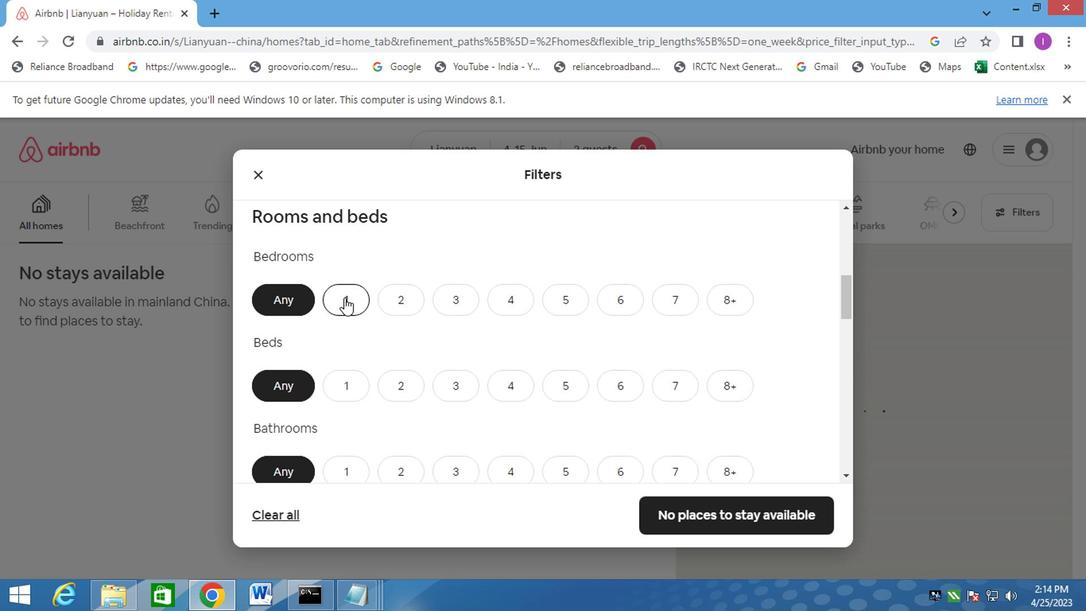 
Action: Mouse pressed left at (344, 297)
Screenshot: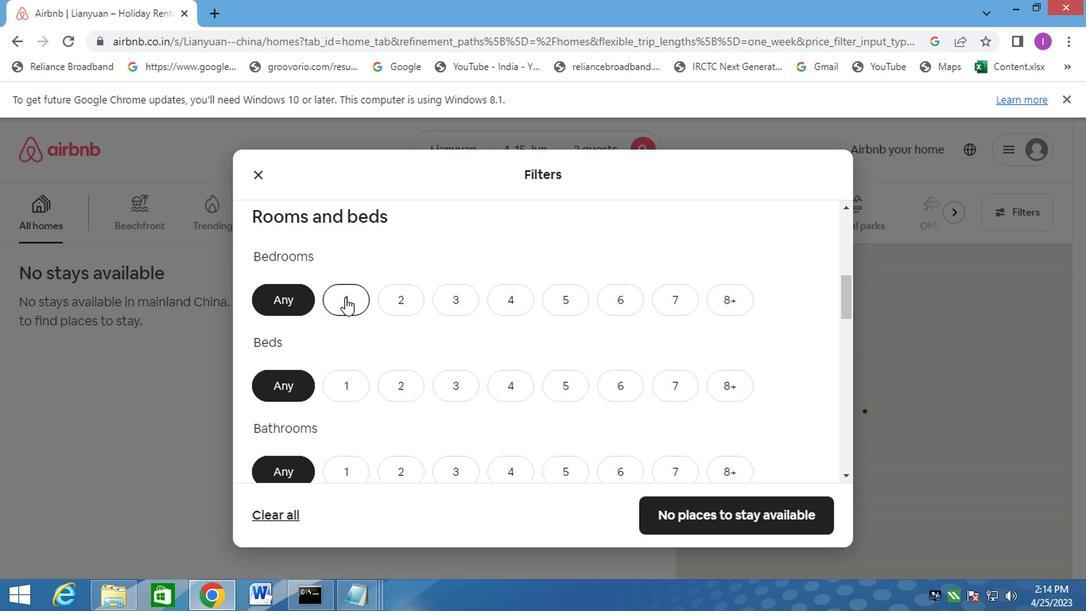 
Action: Mouse moved to (375, 353)
Screenshot: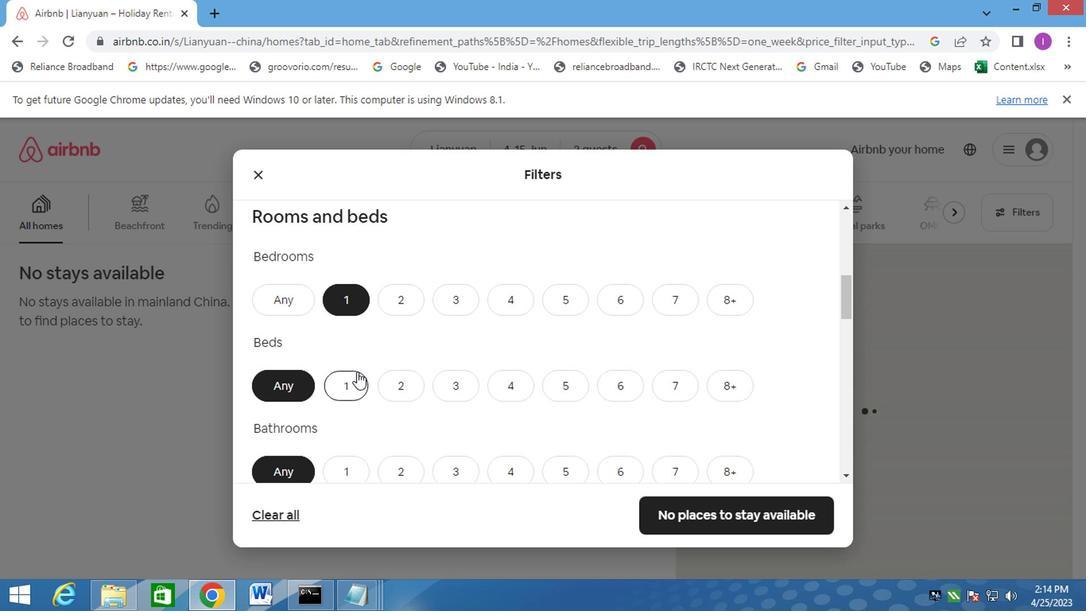 
Action: Mouse scrolled (361, 352) with delta (0, 0)
Screenshot: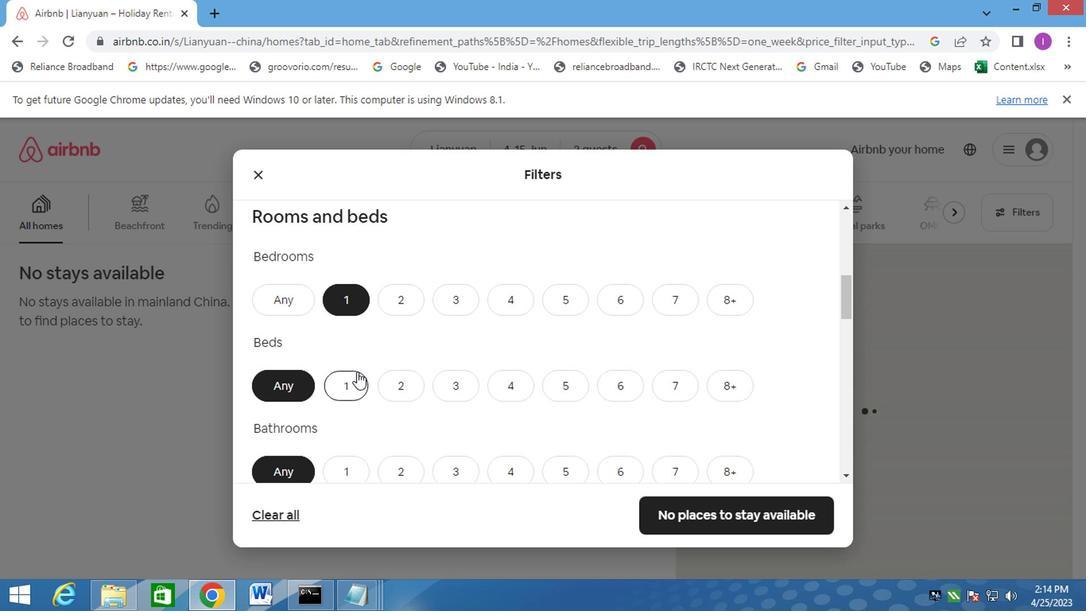 
Action: Mouse moved to (421, 354)
Screenshot: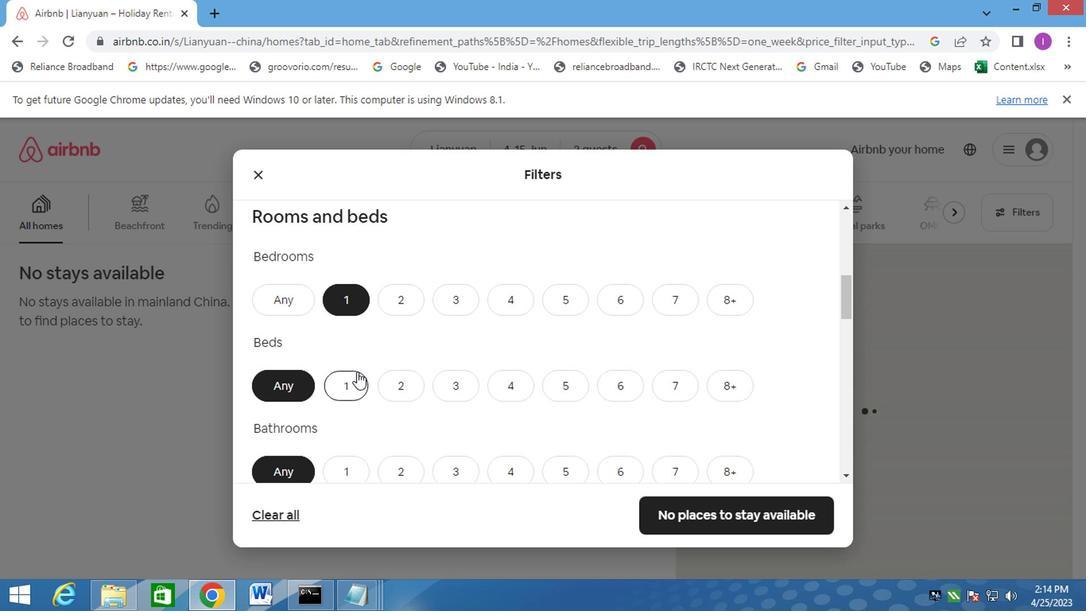 
Action: Mouse scrolled (421, 353) with delta (0, 0)
Screenshot: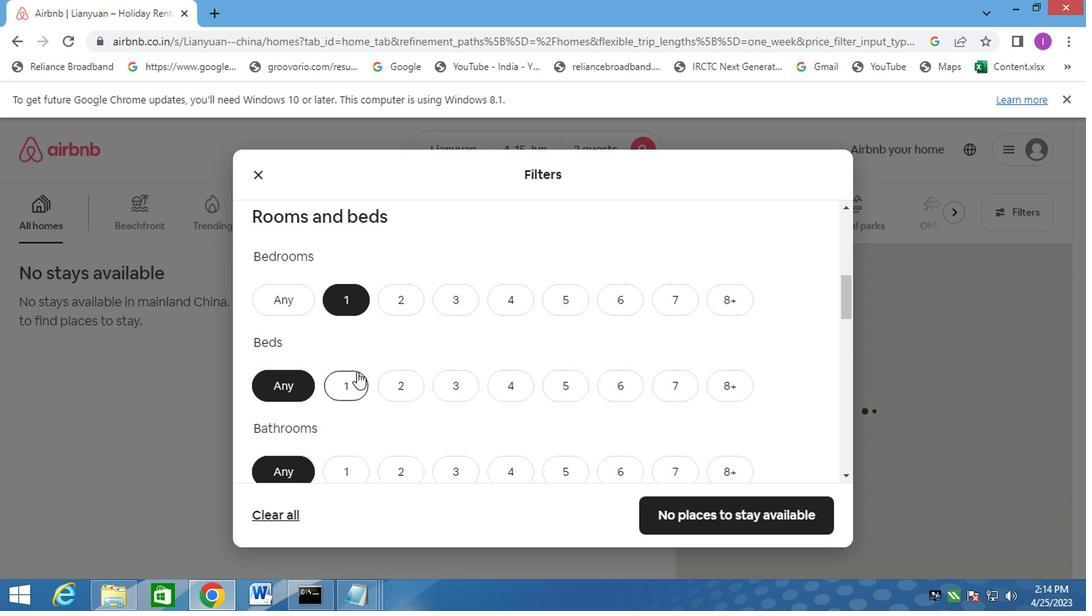 
Action: Mouse moved to (356, 315)
Screenshot: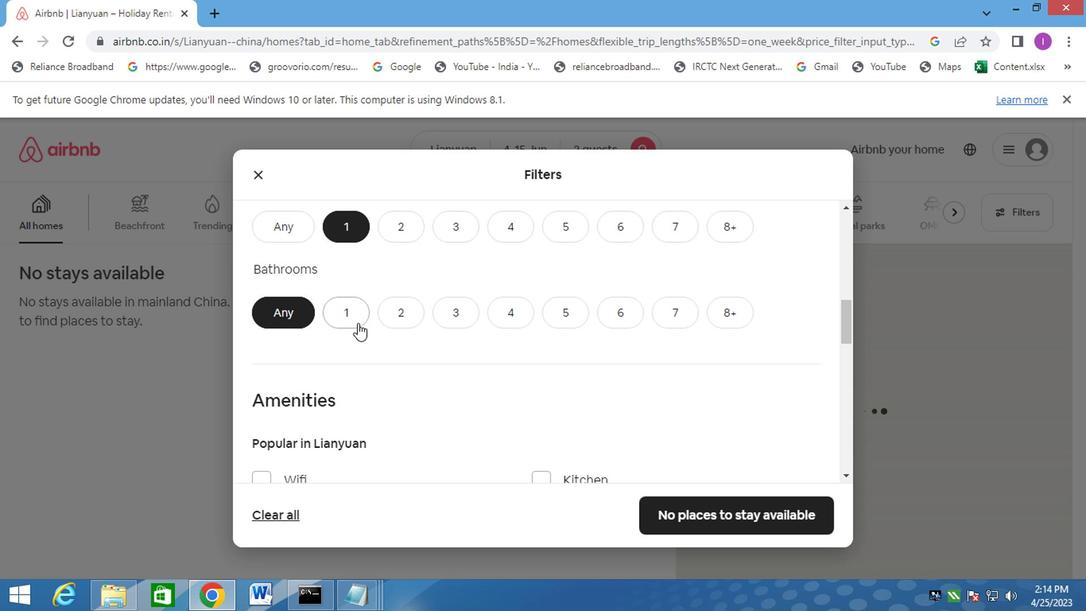 
Action: Mouse pressed left at (356, 315)
Screenshot: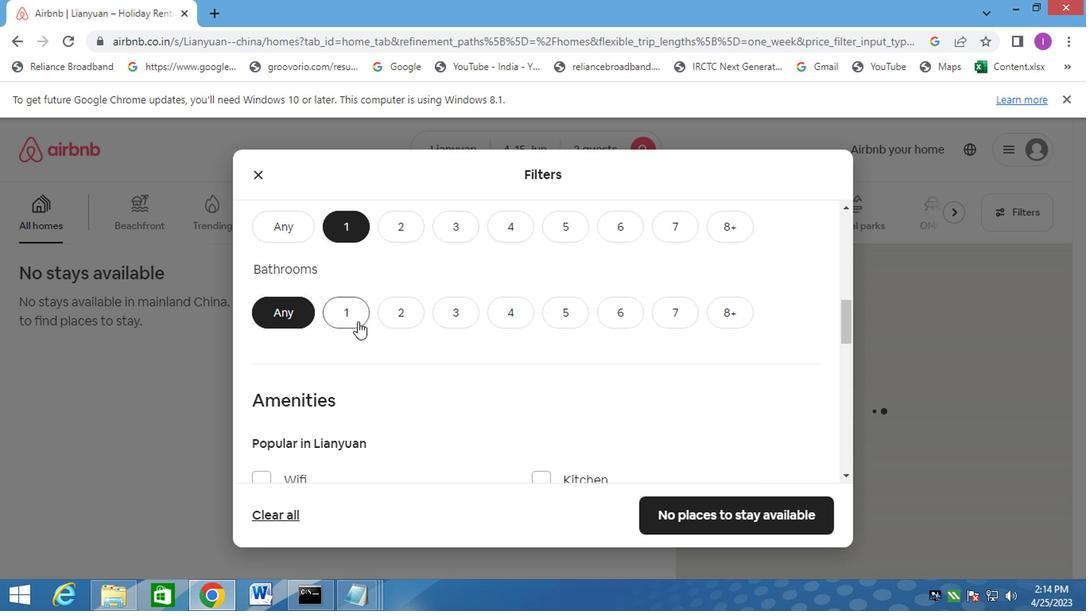 
Action: Mouse moved to (631, 332)
Screenshot: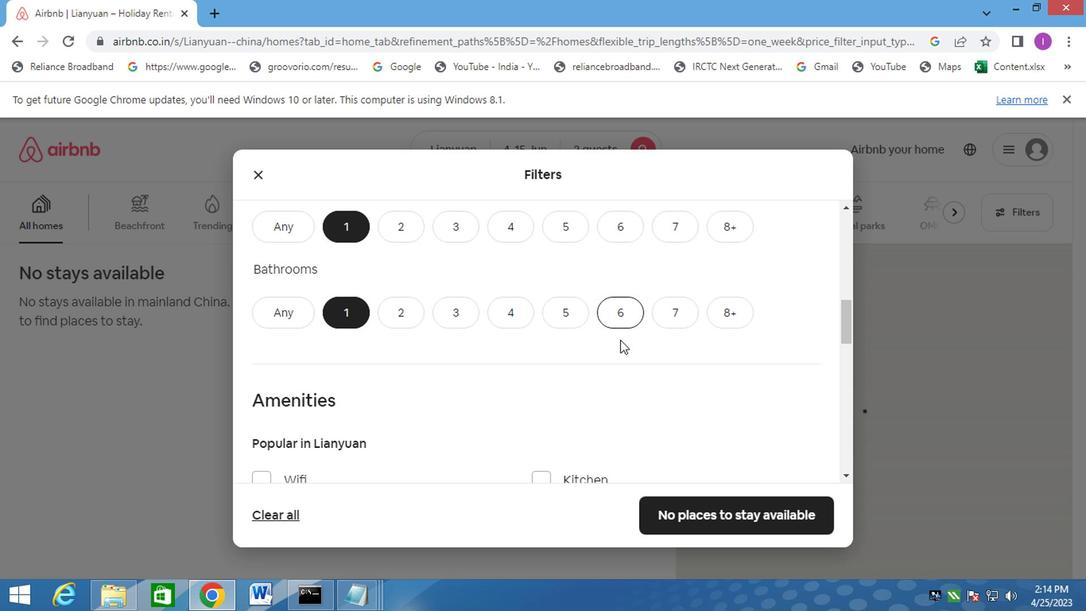 
Action: Mouse scrolled (631, 332) with delta (0, 0)
Screenshot: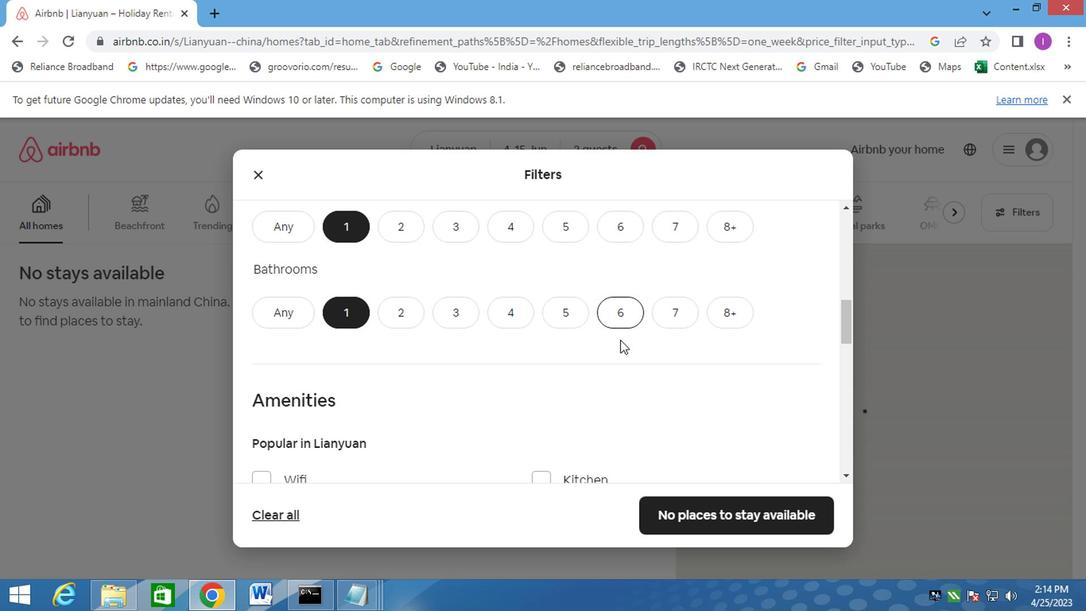 
Action: Mouse moved to (636, 335)
Screenshot: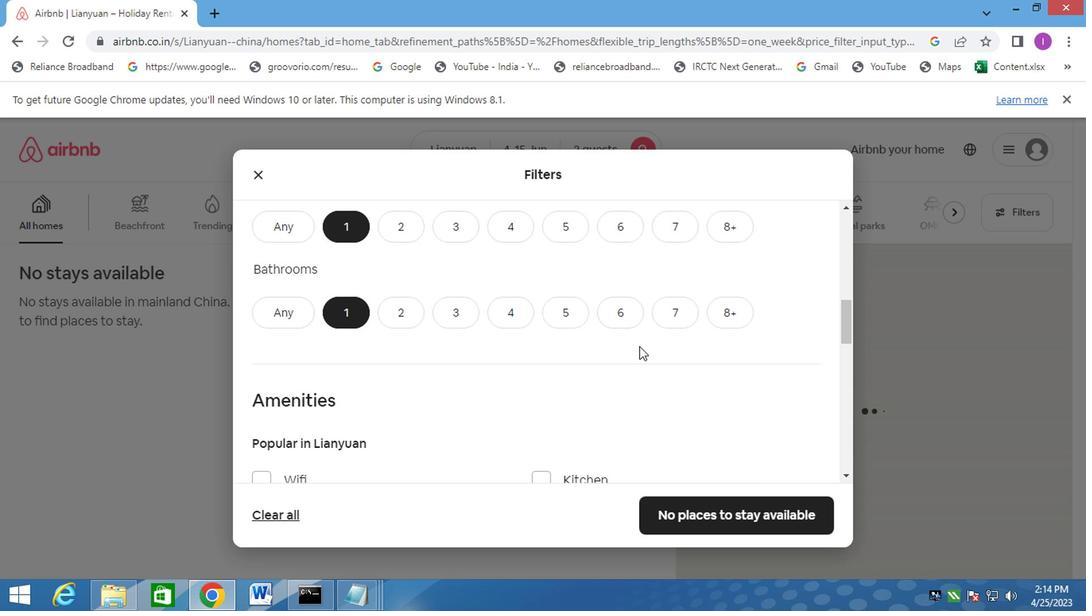 
Action: Mouse scrolled (636, 334) with delta (0, 0)
Screenshot: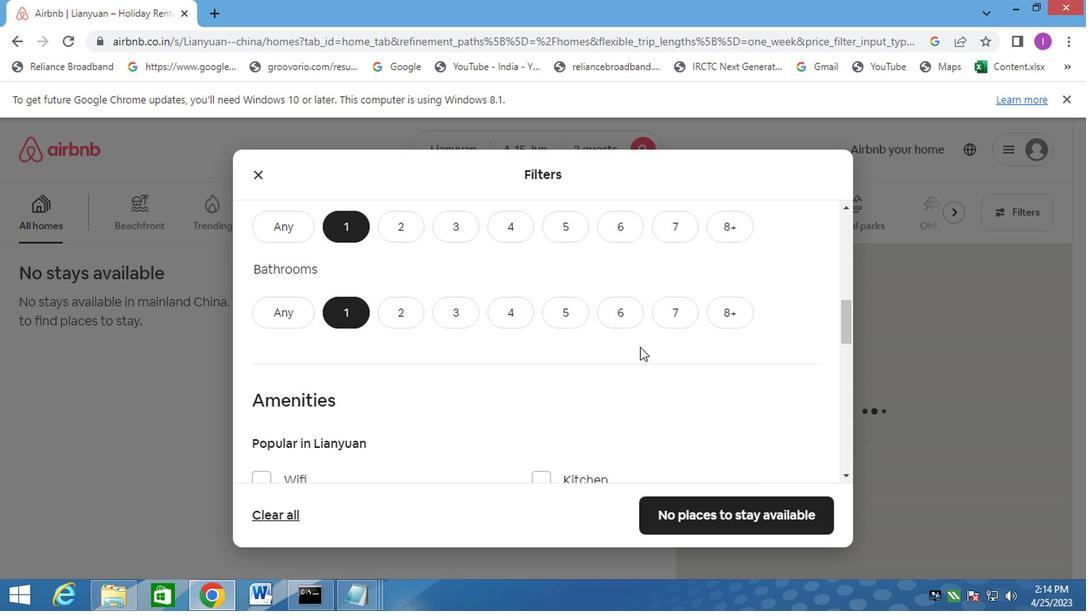 
Action: Mouse scrolled (636, 334) with delta (0, 0)
Screenshot: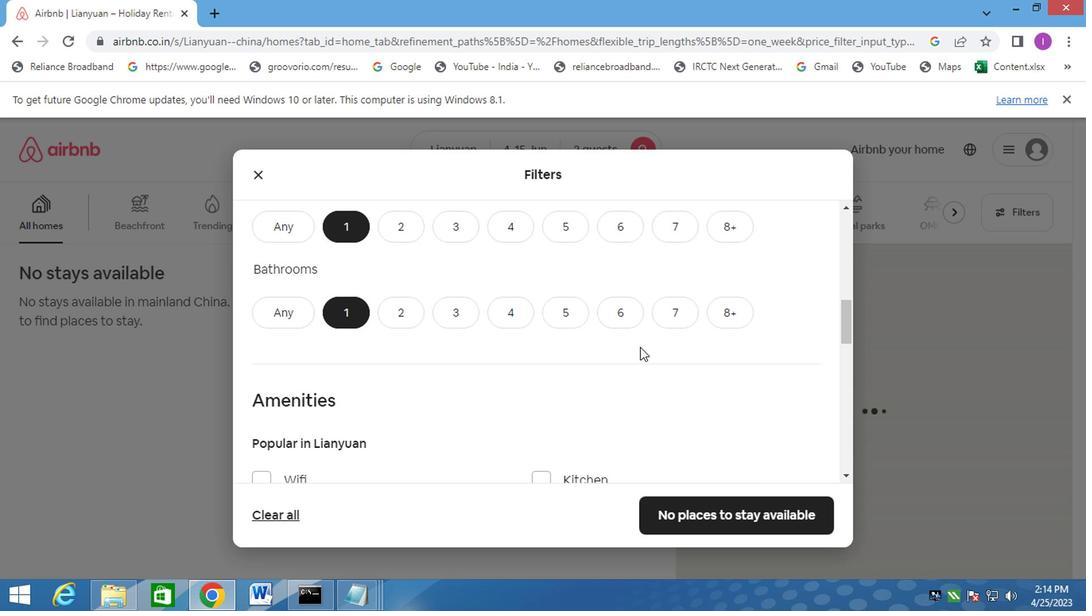 
Action: Mouse moved to (637, 333)
Screenshot: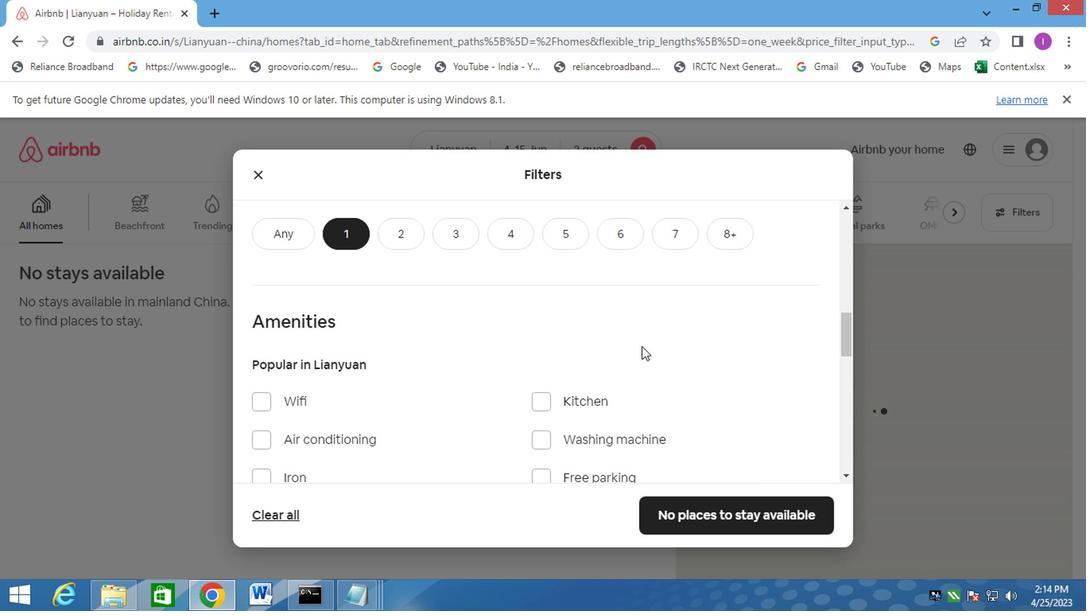 
Action: Mouse scrolled (637, 333) with delta (0, 0)
Screenshot: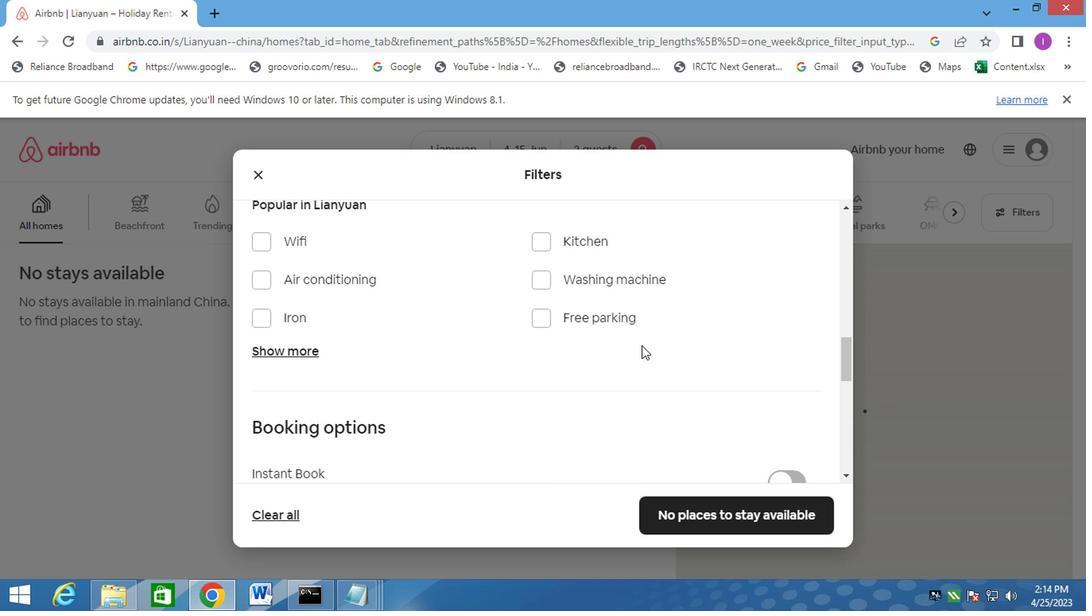 
Action: Mouse moved to (639, 333)
Screenshot: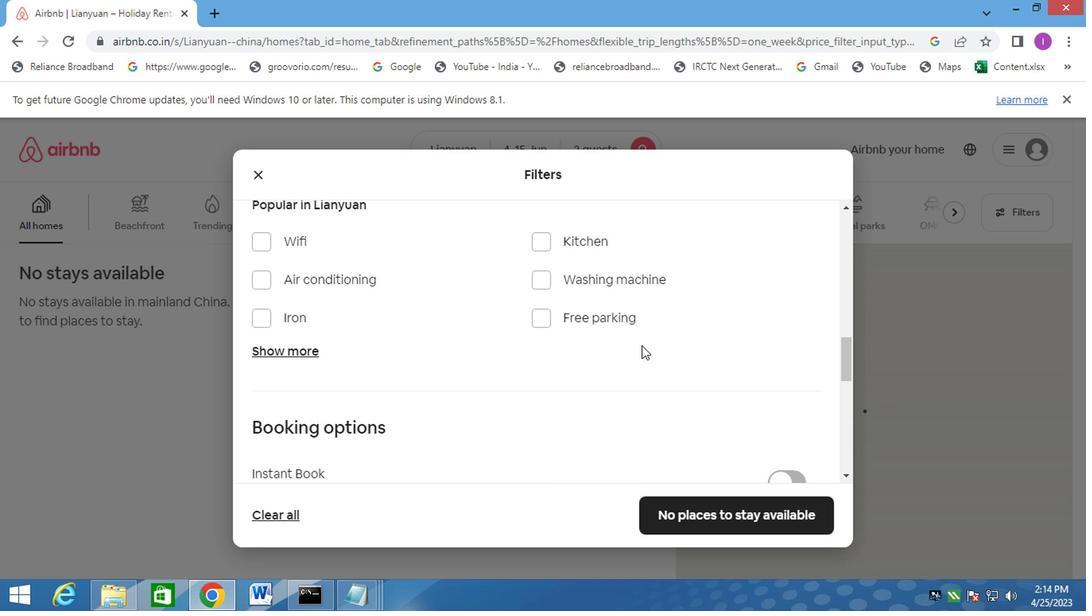 
Action: Mouse scrolled (639, 333) with delta (0, 0)
Screenshot: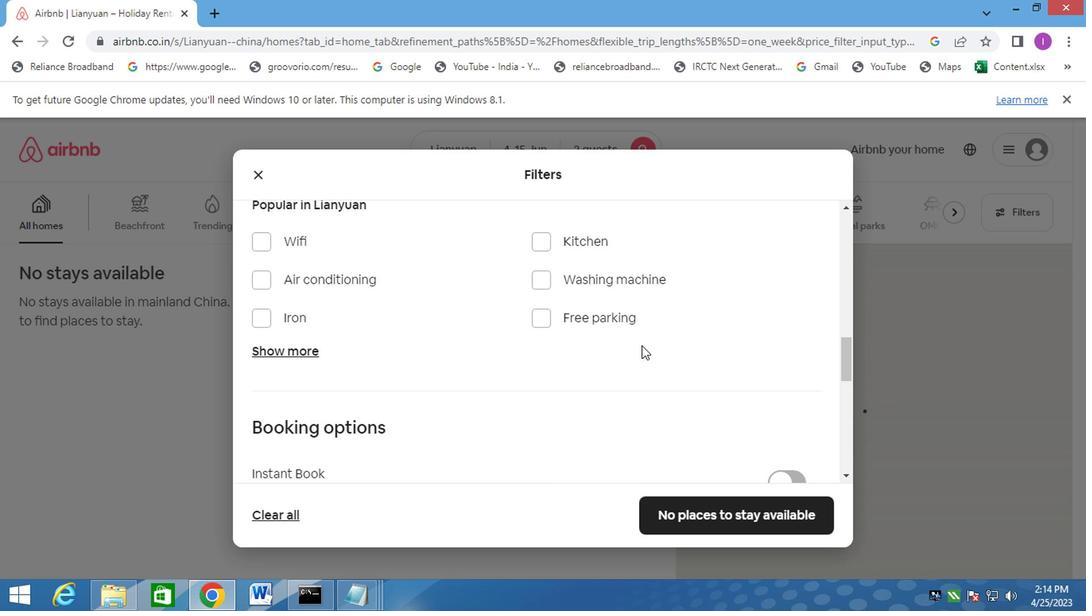 
Action: Mouse moved to (789, 353)
Screenshot: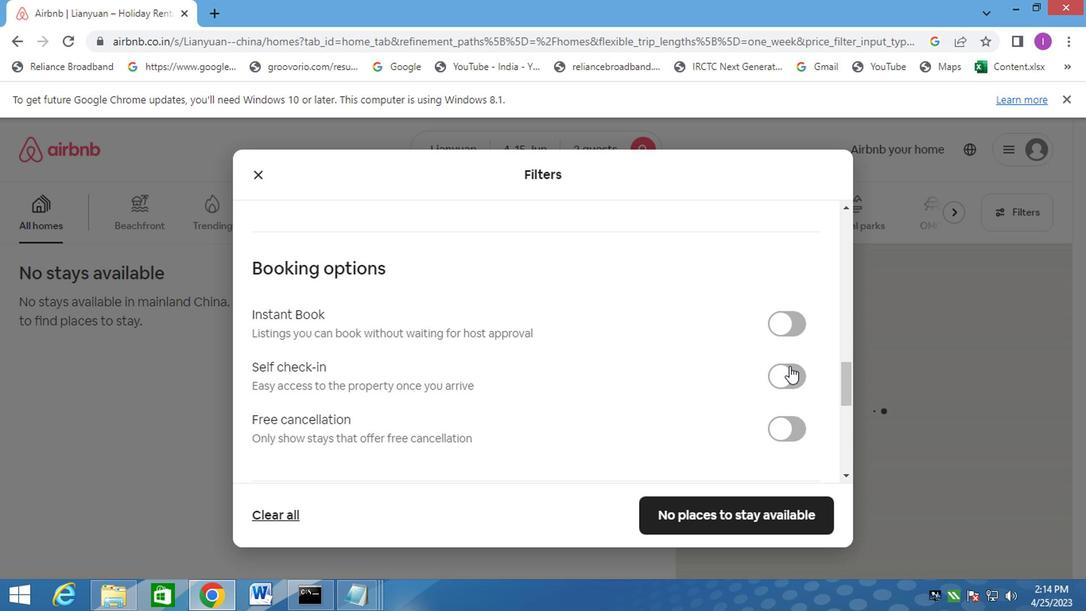 
Action: Mouse pressed left at (789, 353)
Screenshot: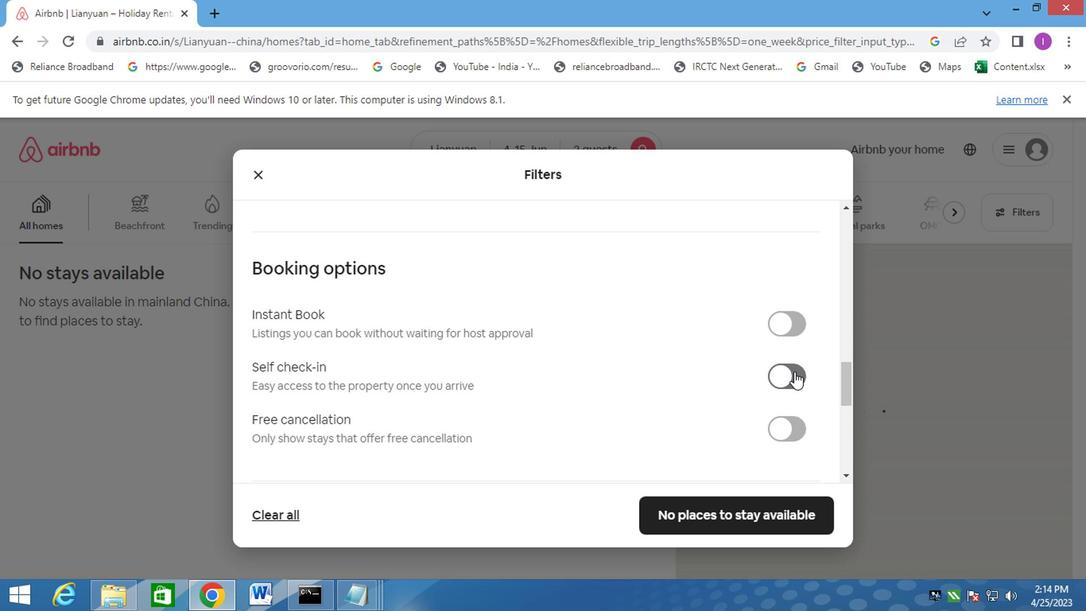 
Action: Mouse moved to (755, 383)
Screenshot: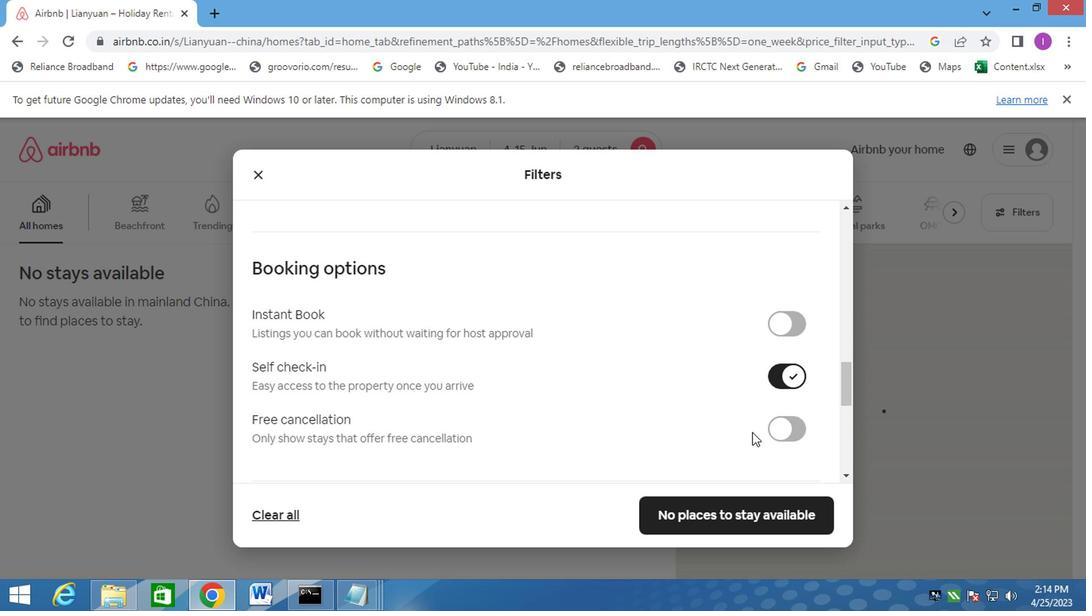 
Action: Mouse scrolled (755, 383) with delta (0, 0)
Screenshot: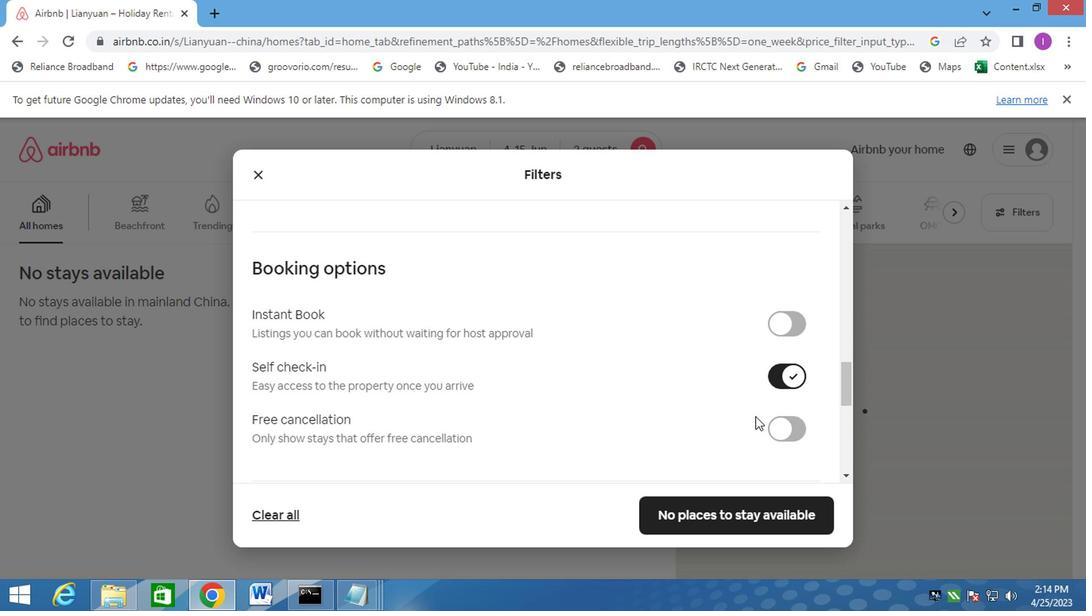 
Action: Mouse scrolled (755, 383) with delta (0, 0)
Screenshot: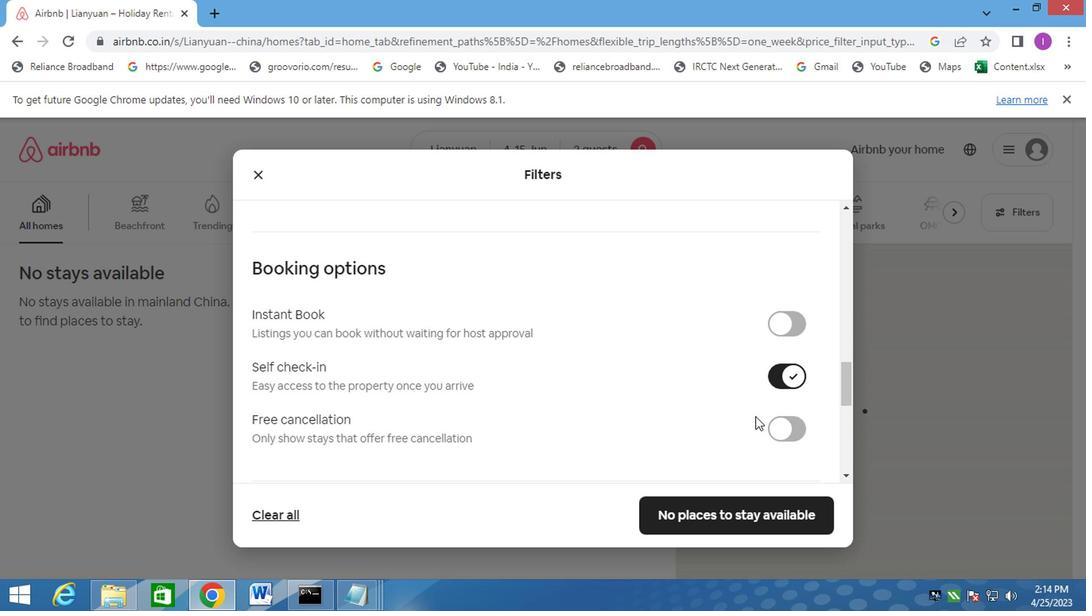 
Action: Mouse scrolled (755, 383) with delta (0, 0)
Screenshot: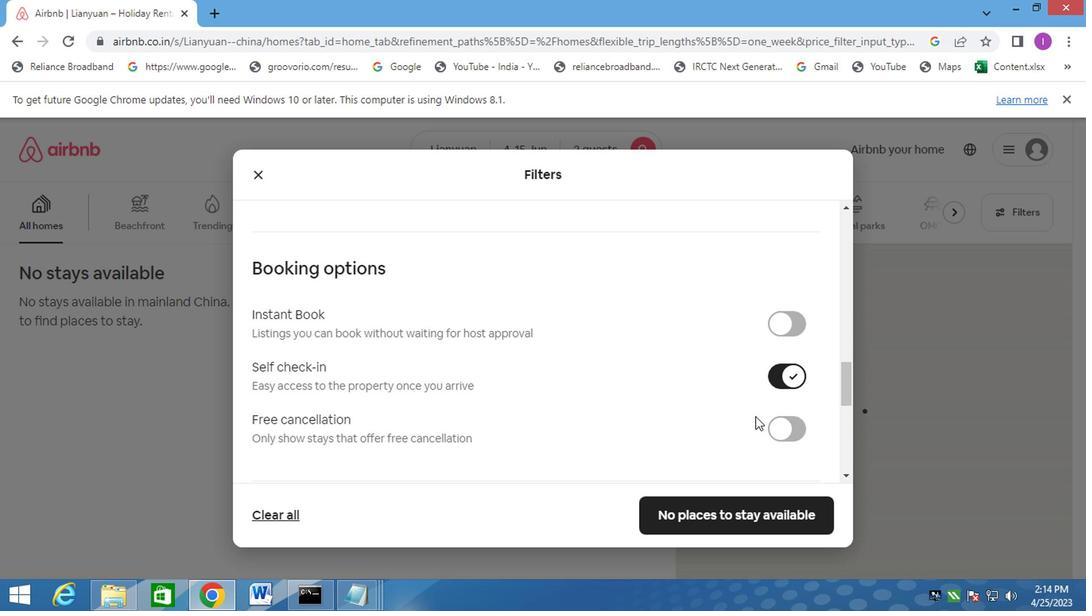
Action: Mouse scrolled (755, 383) with delta (0, 0)
Screenshot: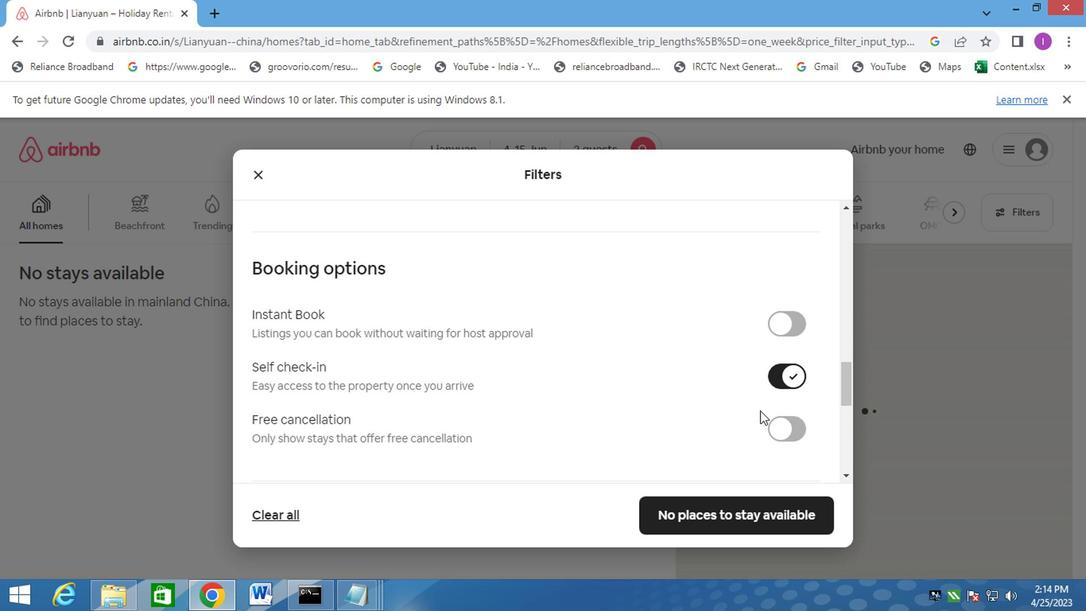 
Action: Mouse scrolled (755, 383) with delta (0, 0)
Screenshot: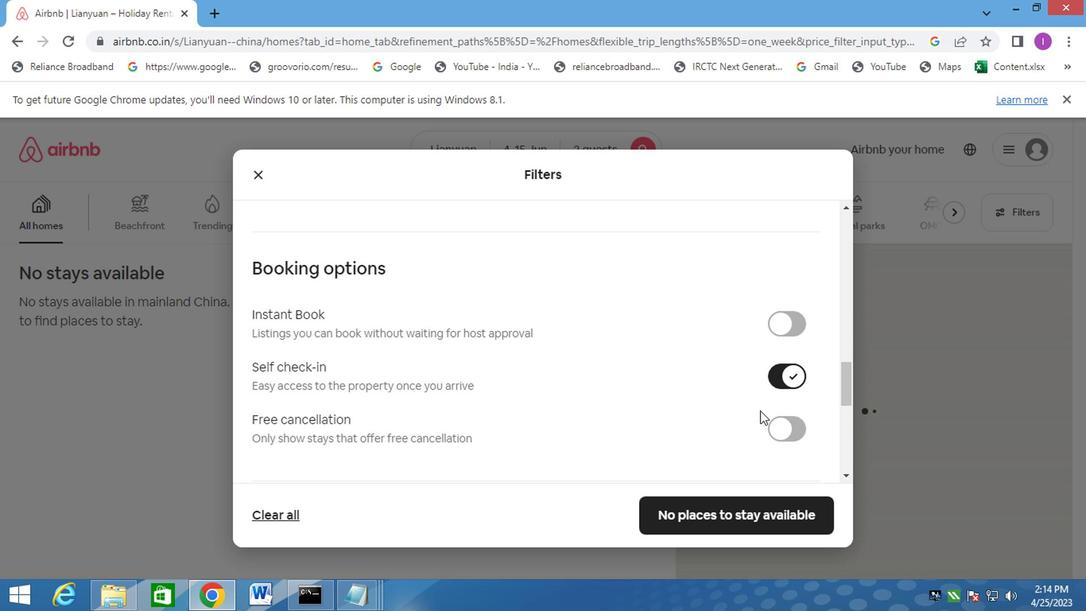 
Action: Mouse moved to (759, 392)
Screenshot: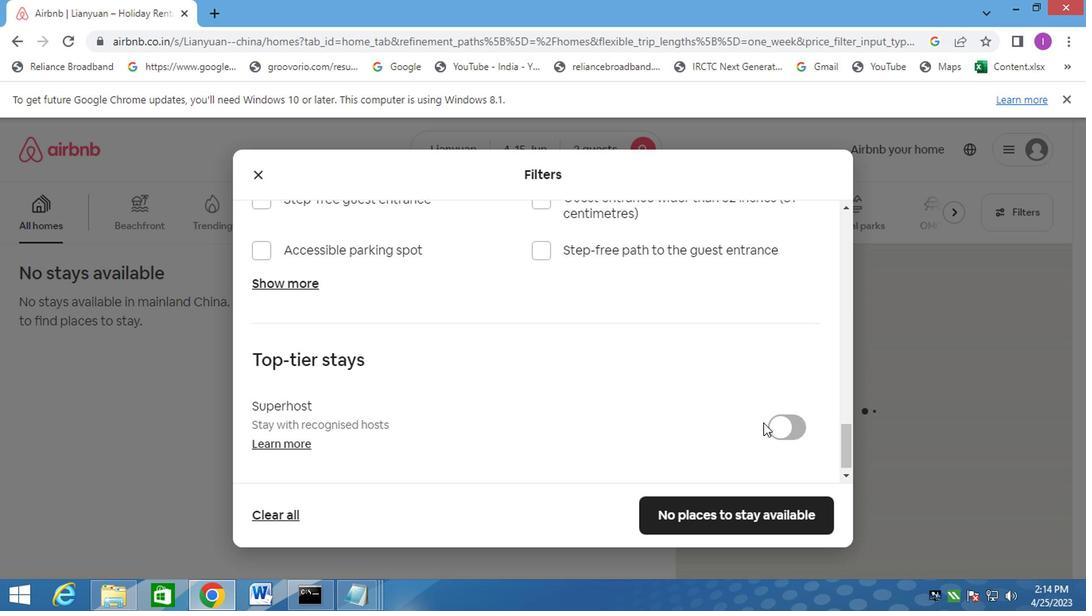 
Action: Mouse scrolled (759, 391) with delta (0, -1)
Screenshot: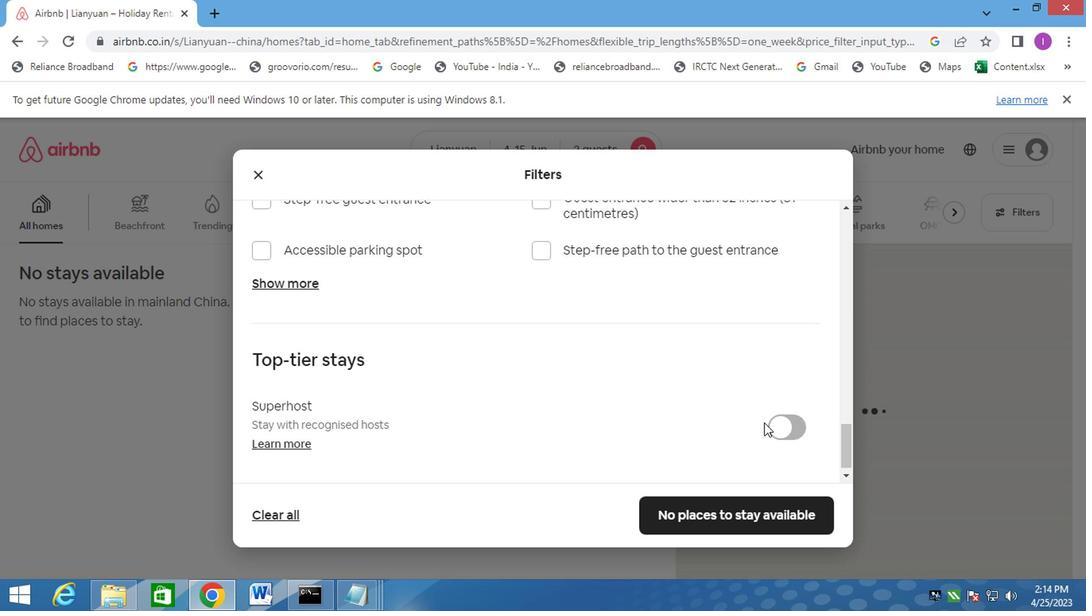 
Action: Mouse moved to (760, 391)
Screenshot: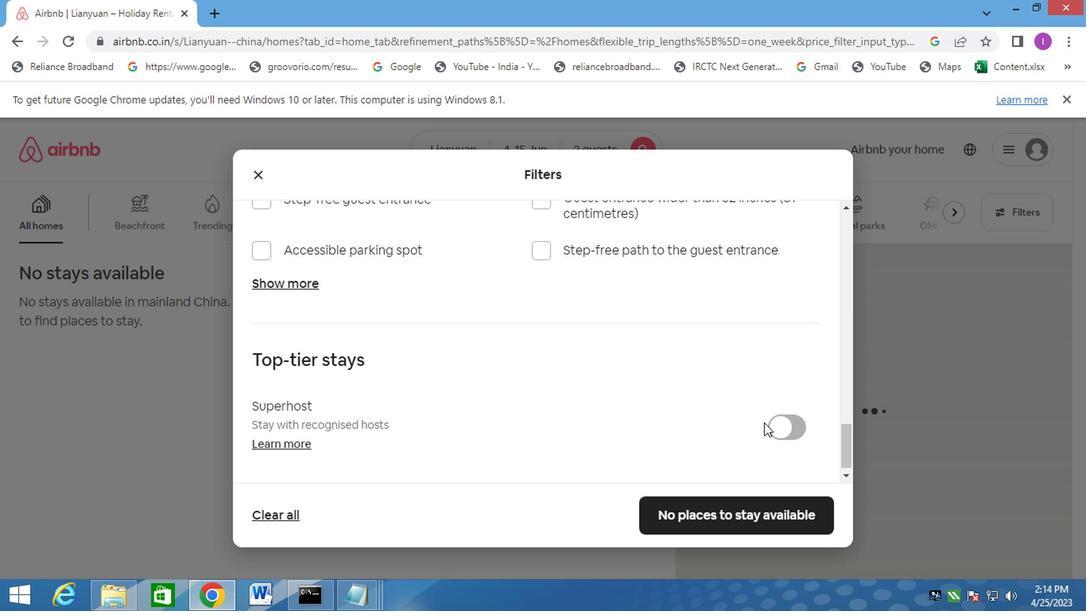 
Action: Mouse scrolled (760, 391) with delta (0, 0)
Screenshot: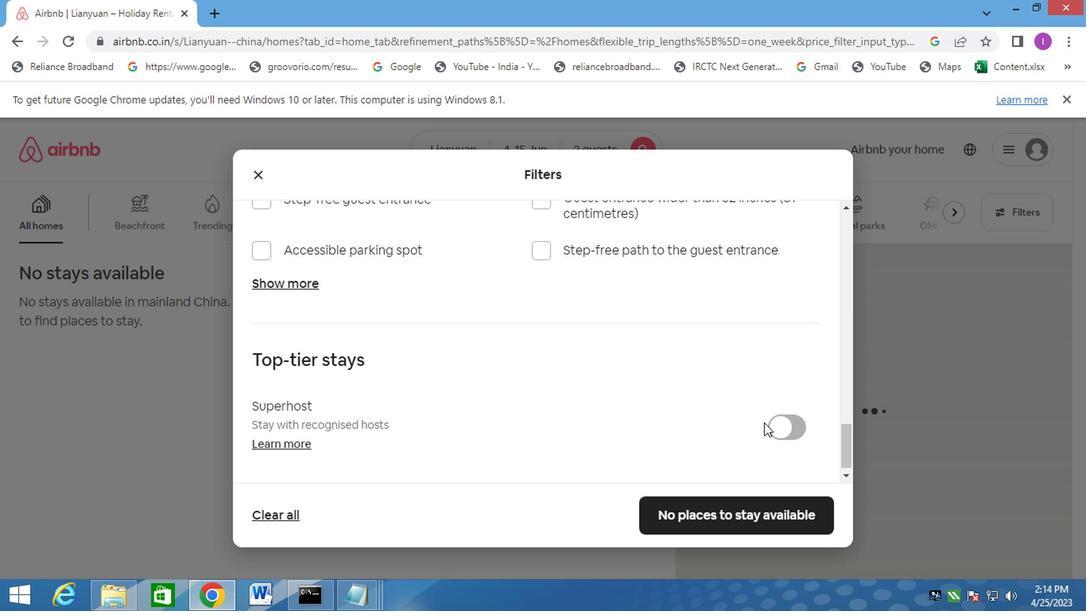 
Action: Mouse scrolled (760, 391) with delta (0, 0)
Screenshot: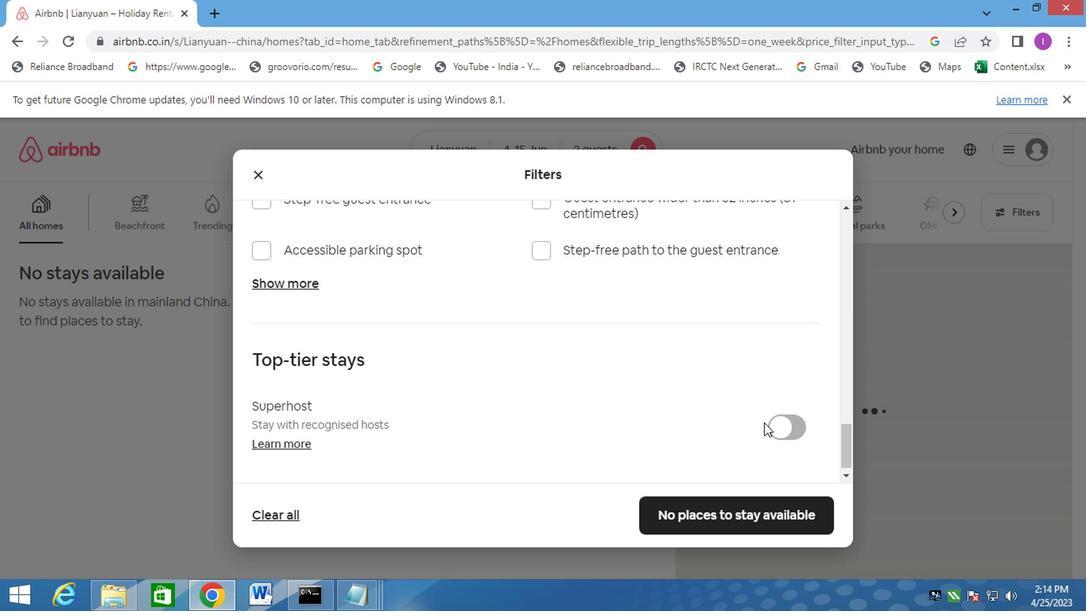
Action: Mouse moved to (761, 391)
Screenshot: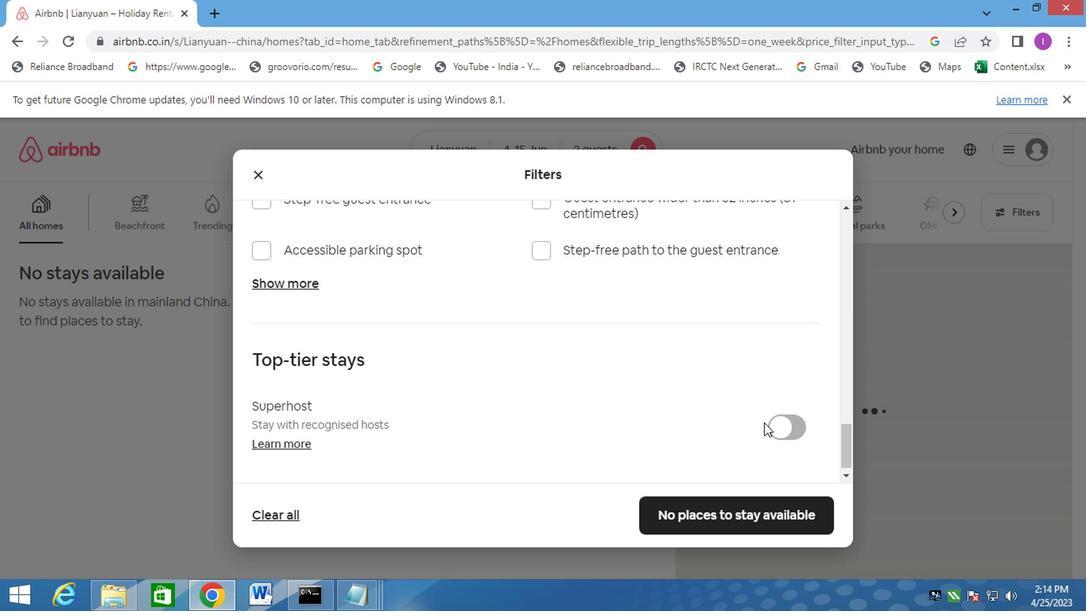 
Action: Mouse scrolled (761, 391) with delta (0, 0)
Screenshot: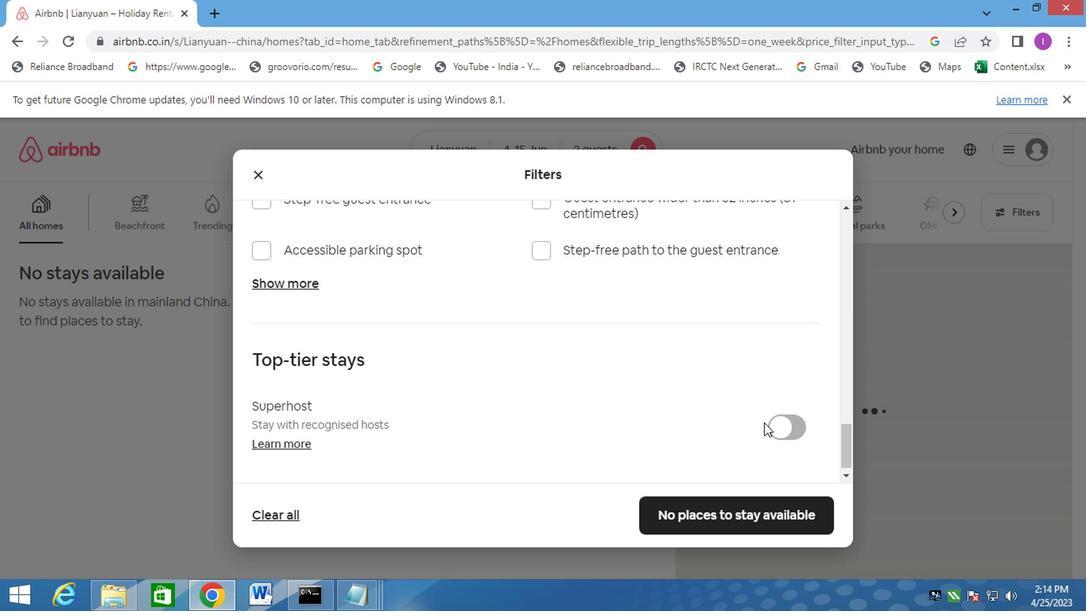 
Action: Mouse moved to (763, 391)
Screenshot: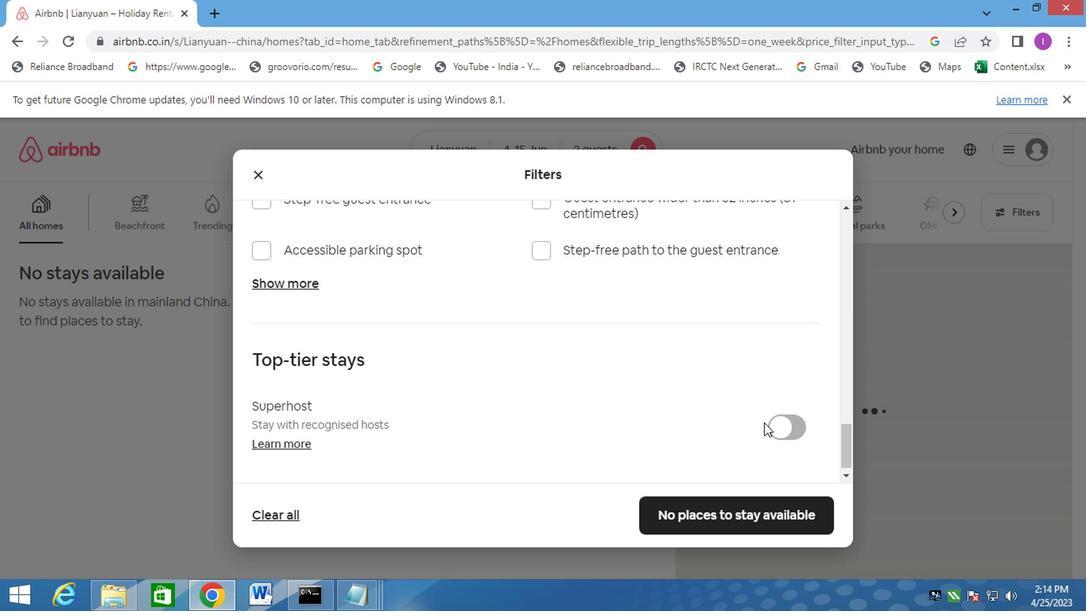 
Action: Mouse scrolled (763, 391) with delta (0, 0)
Screenshot: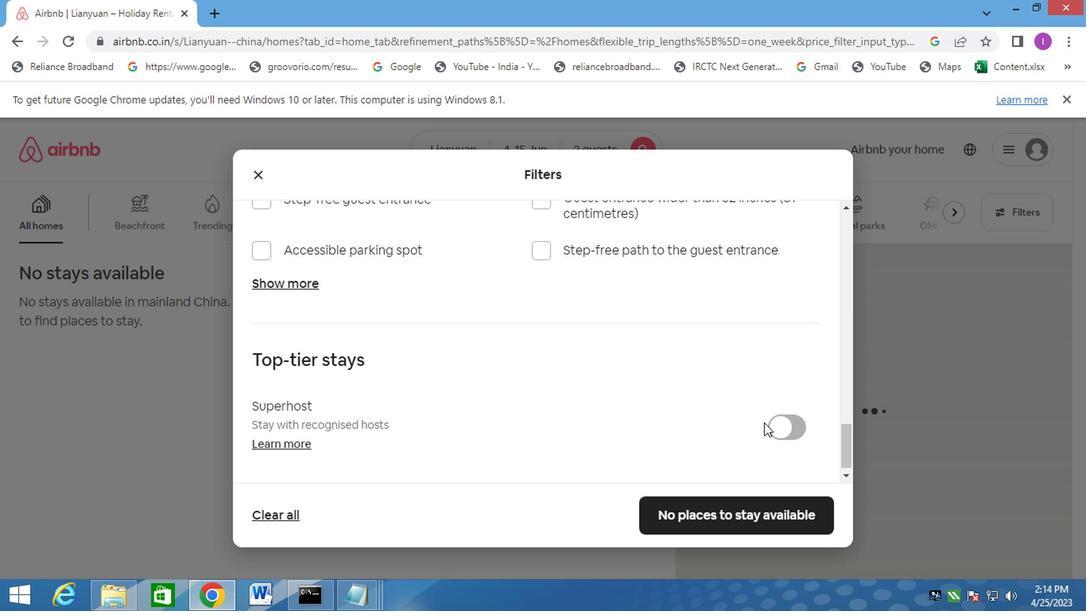 
Action: Mouse moved to (673, 458)
Screenshot: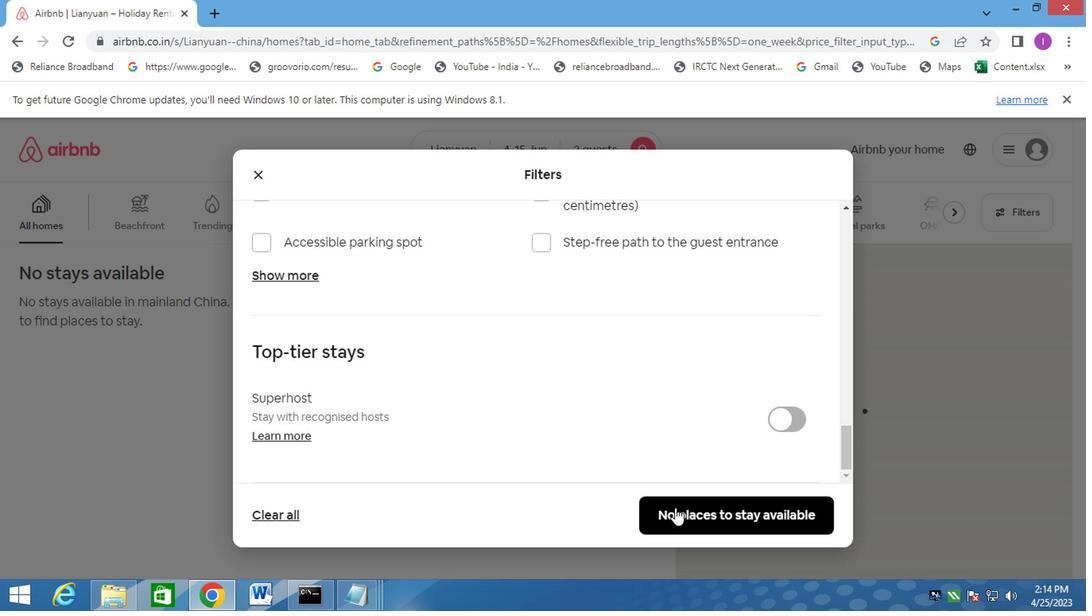 
Action: Mouse pressed left at (673, 458)
Screenshot: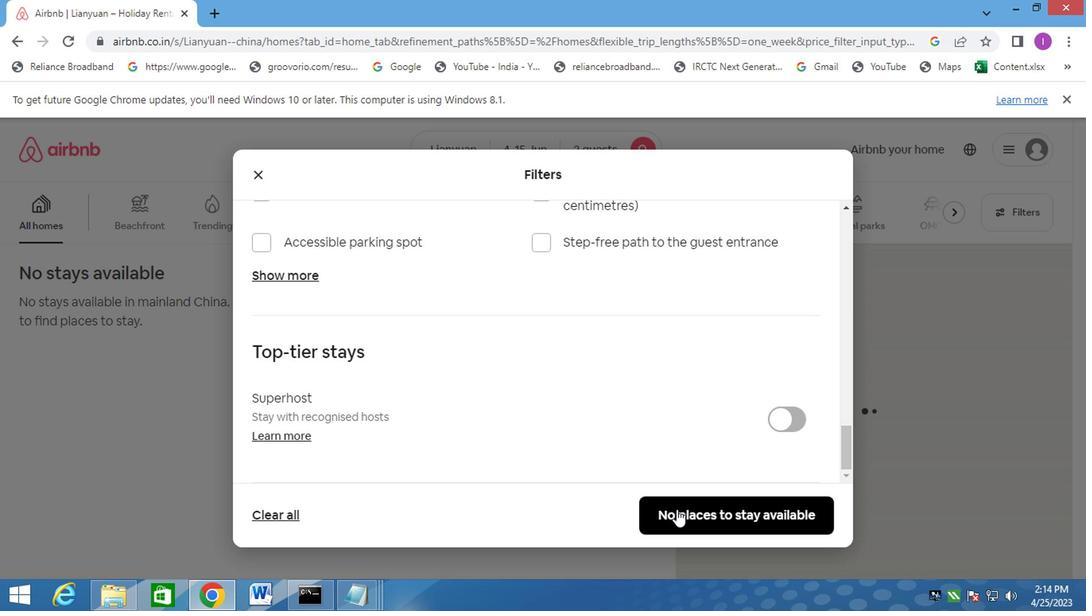 
Action: Mouse moved to (408, 257)
Screenshot: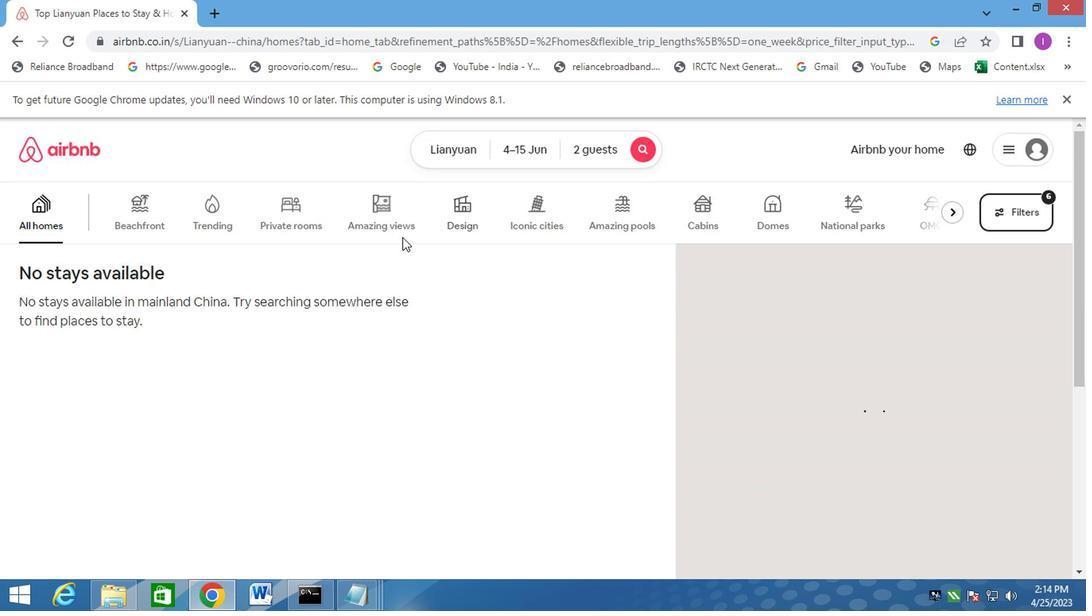 
